 Task: Find connections with filter location Perdões with filter topic #happywith filter profile language Potuguese with filter current company Air India Express with filter school Jeppiaar Engineering College with filter industry Fossil Fuel Electric Power Generation with filter service category Portrait Photography with filter keywords title Dispatcher for Trucks or Taxis
Action: Mouse moved to (252, 314)
Screenshot: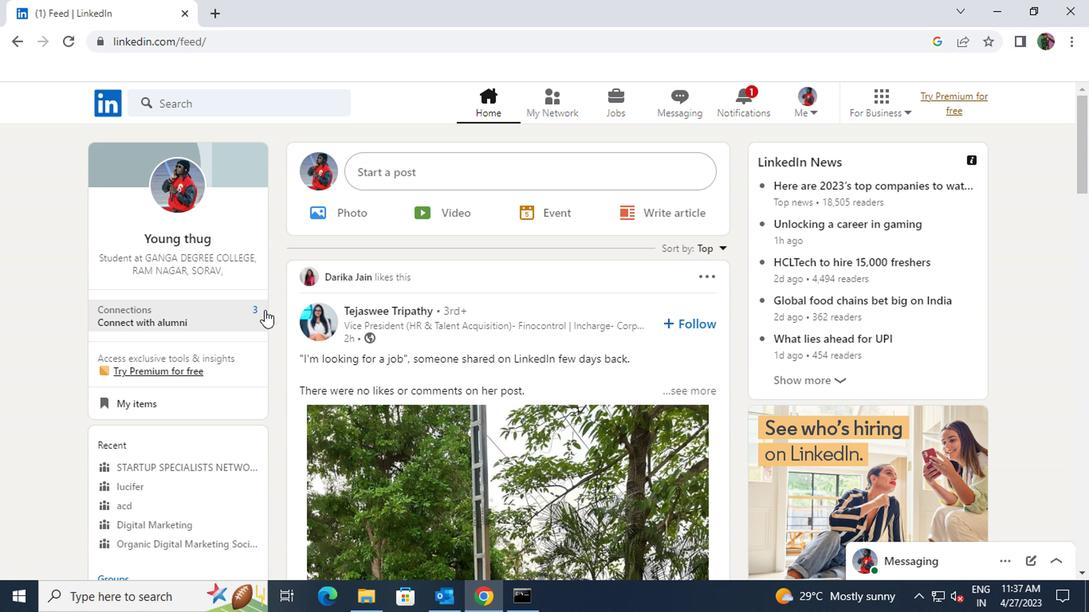 
Action: Mouse pressed left at (252, 314)
Screenshot: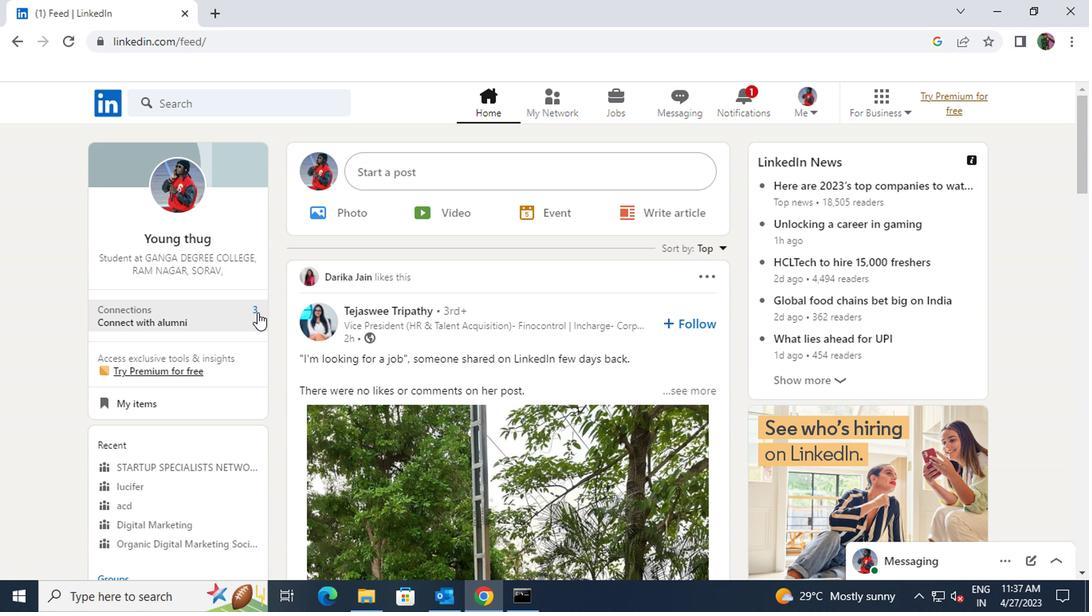 
Action: Mouse moved to (253, 182)
Screenshot: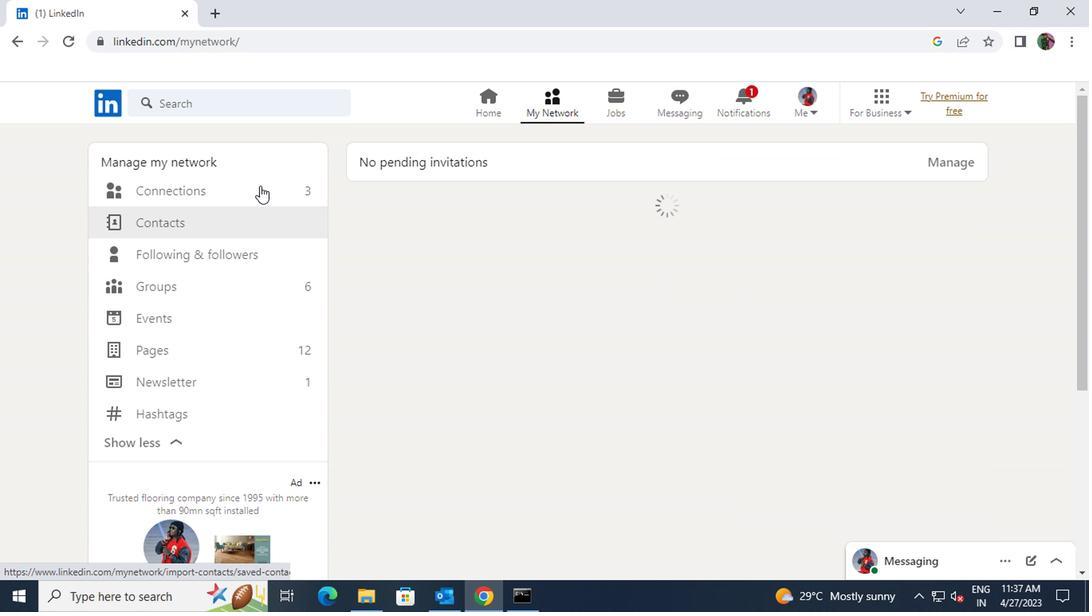 
Action: Mouse pressed left at (253, 182)
Screenshot: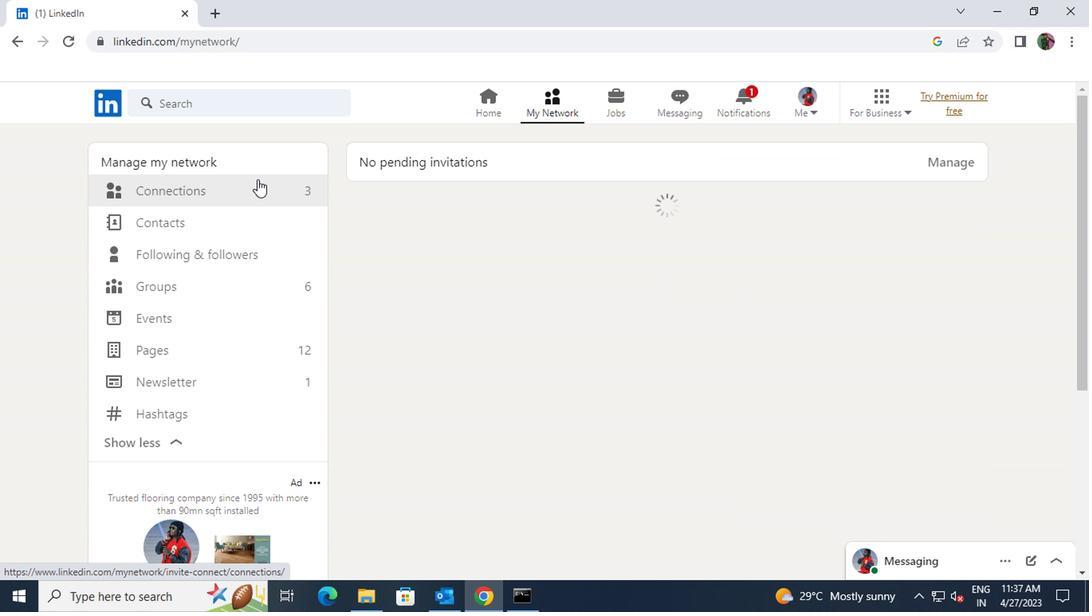 
Action: Mouse moved to (253, 186)
Screenshot: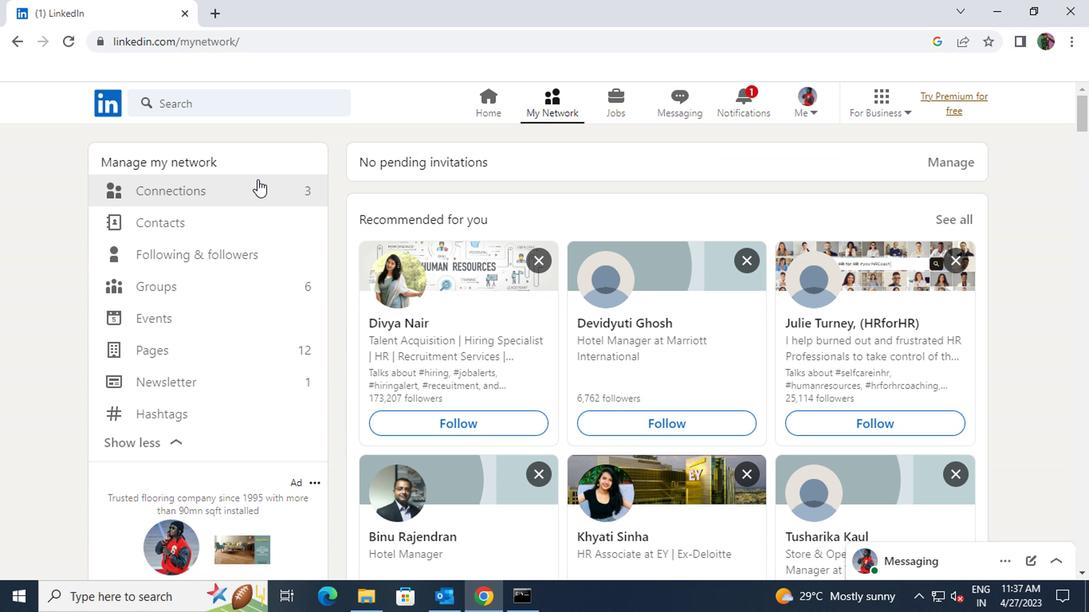 
Action: Mouse pressed left at (253, 186)
Screenshot: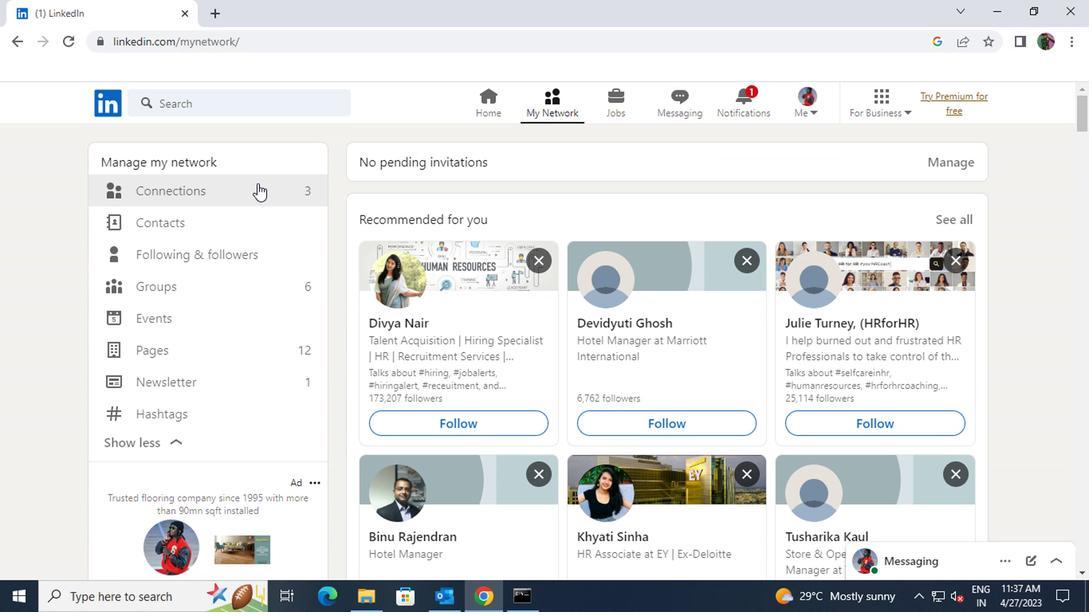 
Action: Mouse moved to (657, 196)
Screenshot: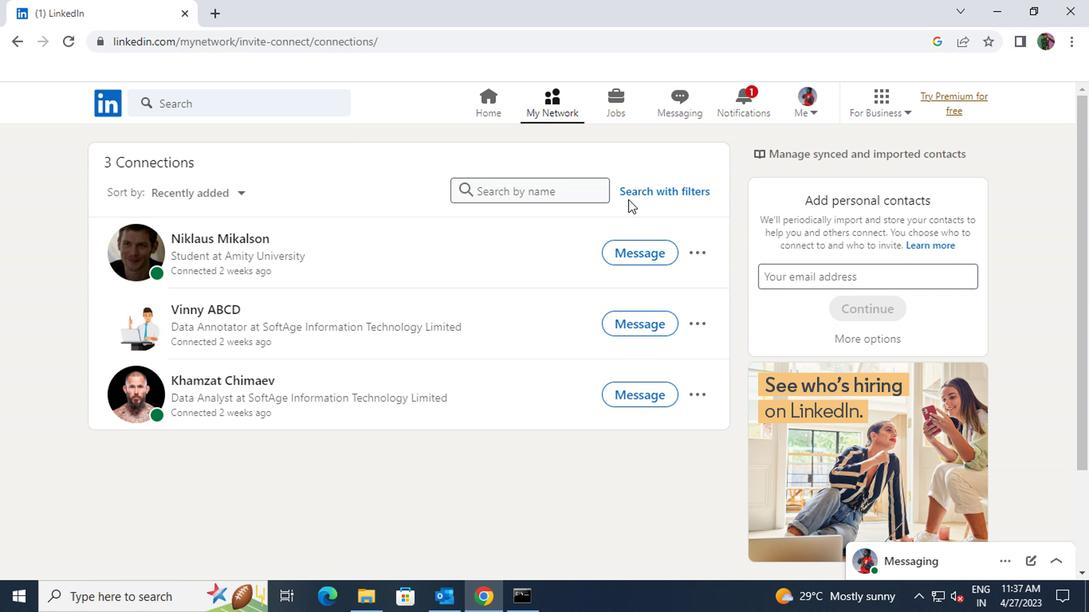 
Action: Mouse pressed left at (657, 196)
Screenshot: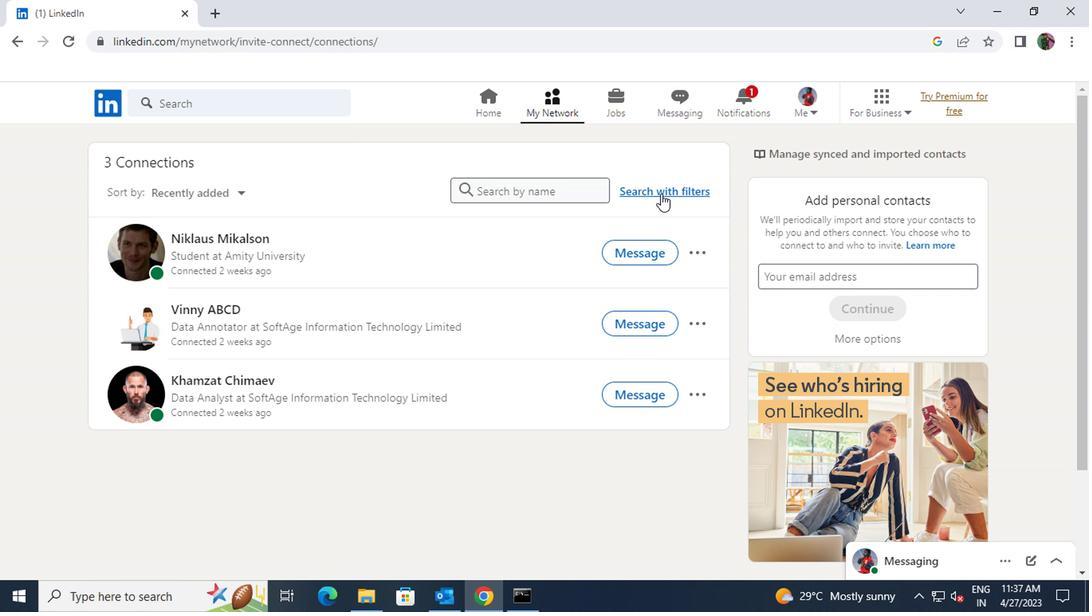 
Action: Mouse moved to (587, 148)
Screenshot: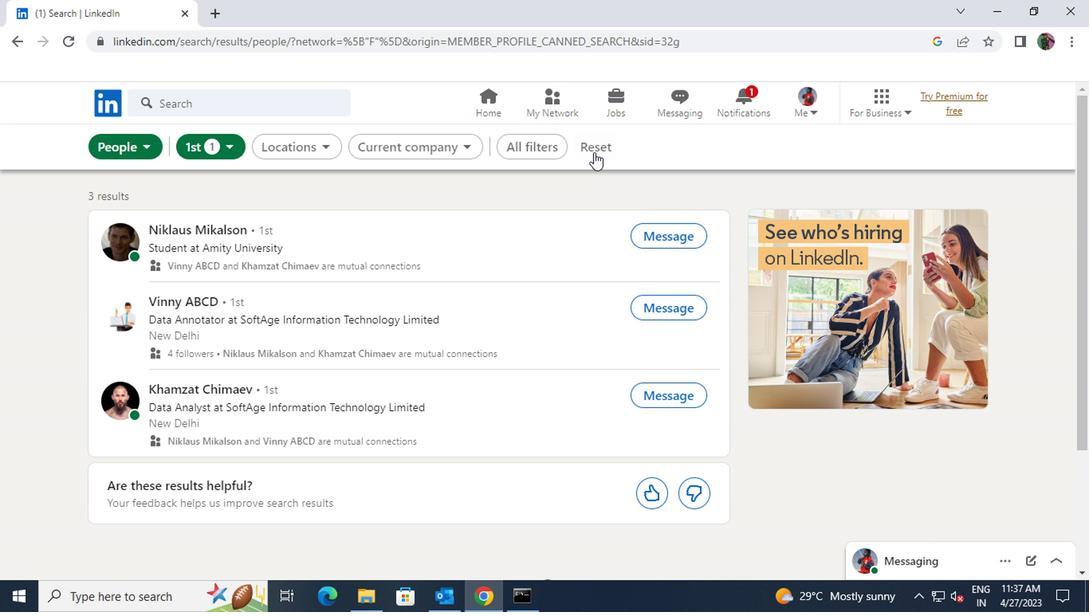 
Action: Mouse pressed left at (587, 148)
Screenshot: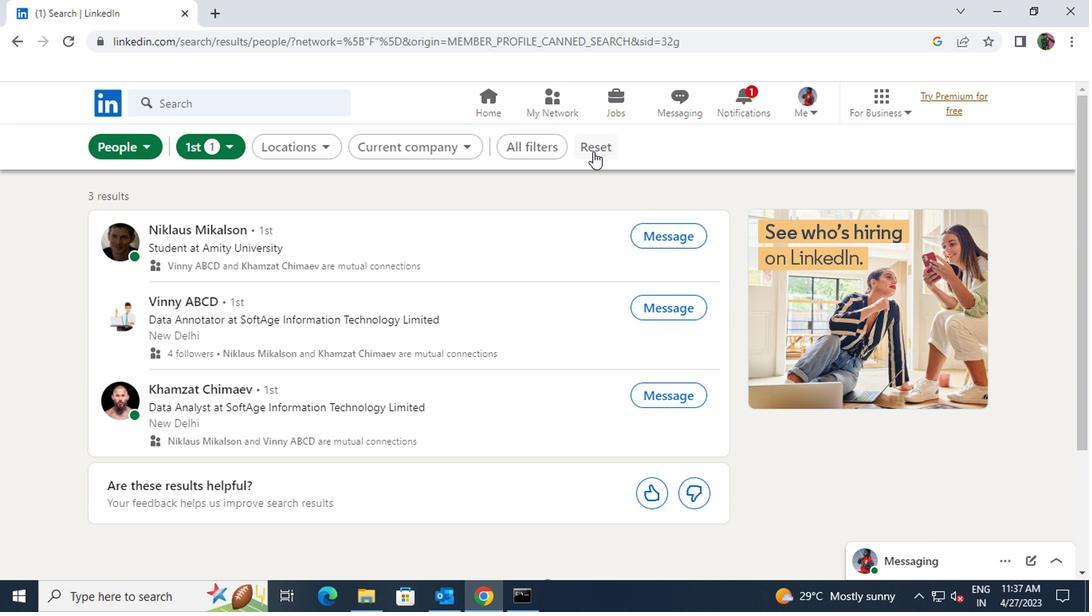 
Action: Mouse moved to (559, 144)
Screenshot: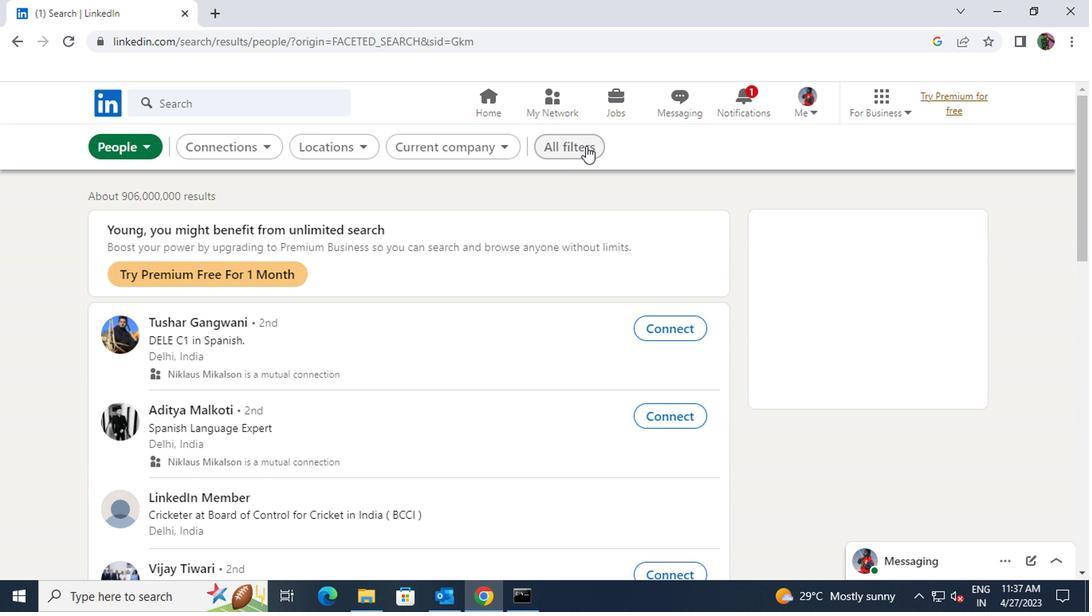 
Action: Mouse pressed left at (559, 144)
Screenshot: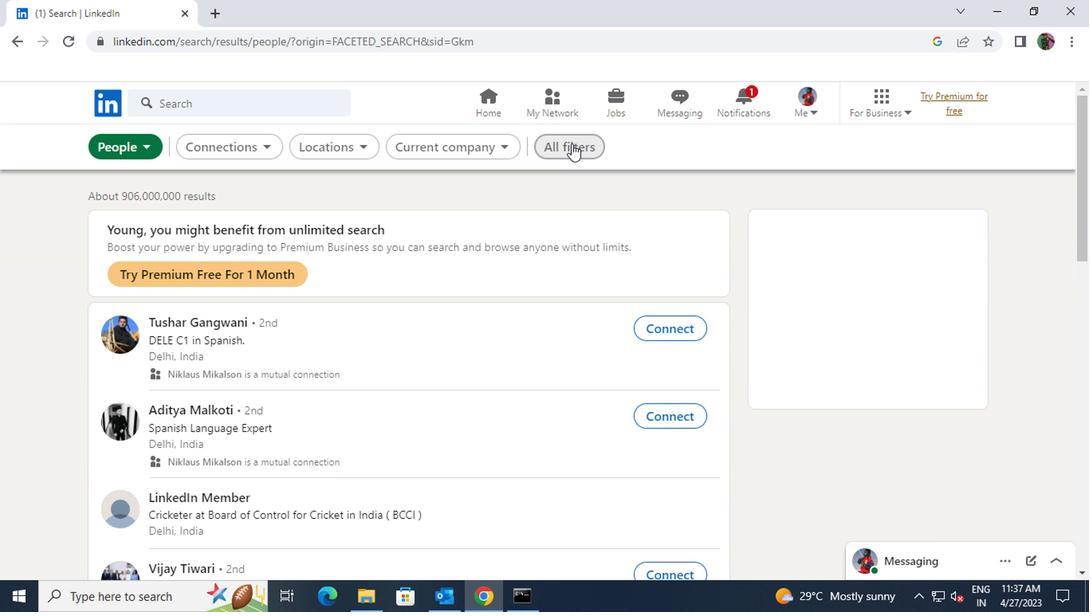 
Action: Mouse moved to (790, 305)
Screenshot: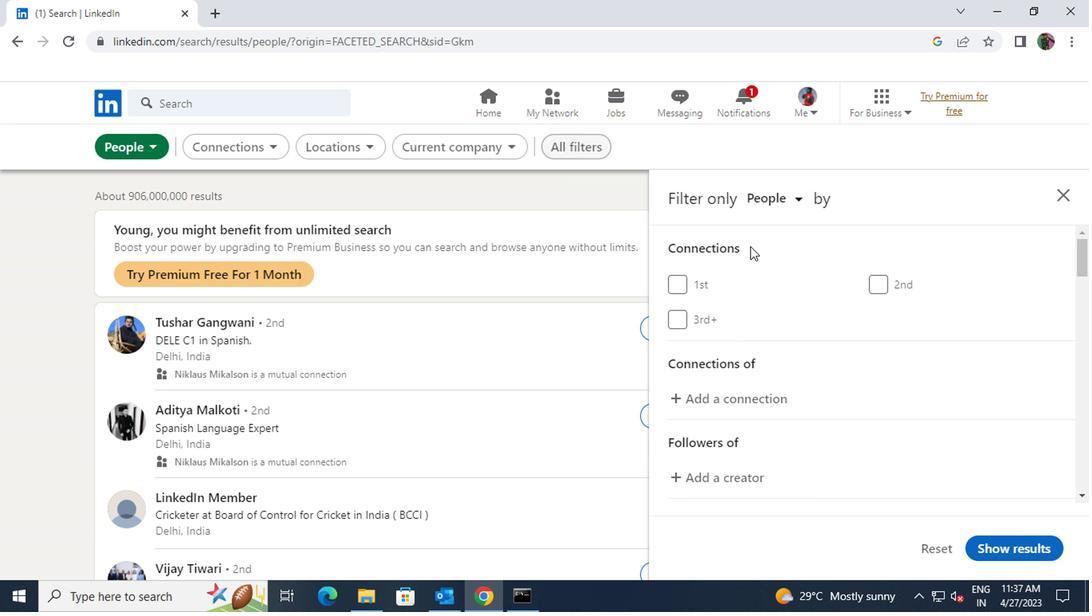 
Action: Mouse scrolled (790, 304) with delta (0, 0)
Screenshot: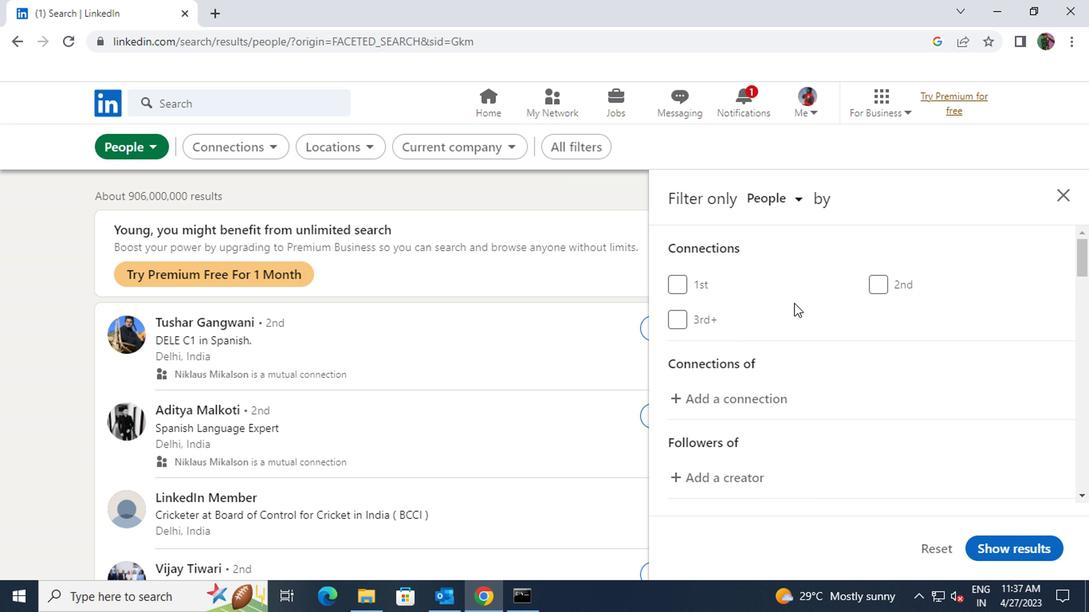 
Action: Mouse scrolled (790, 304) with delta (0, 0)
Screenshot: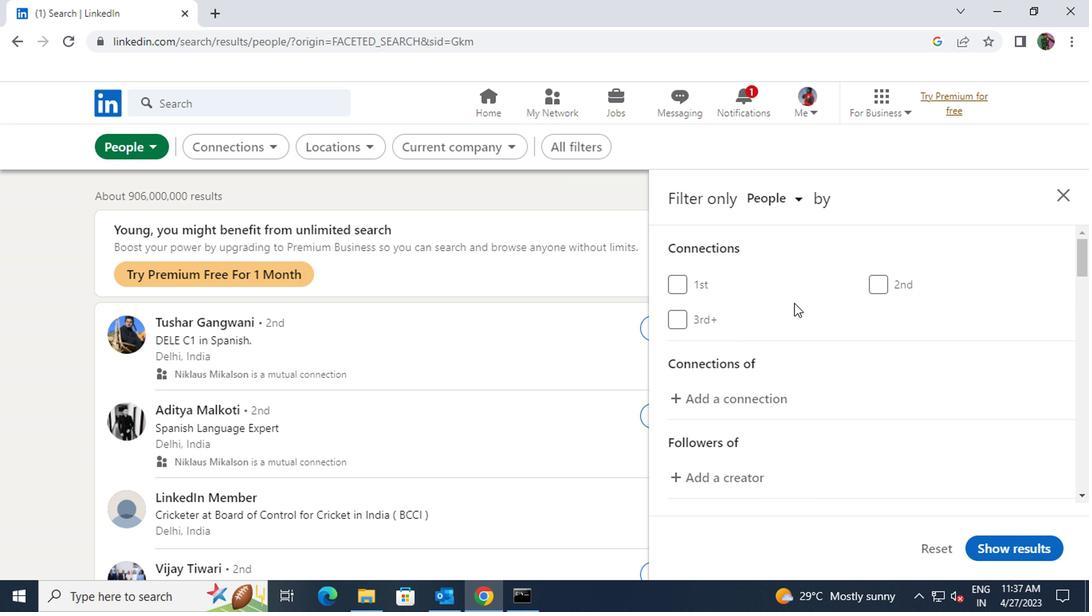 
Action: Mouse moved to (790, 305)
Screenshot: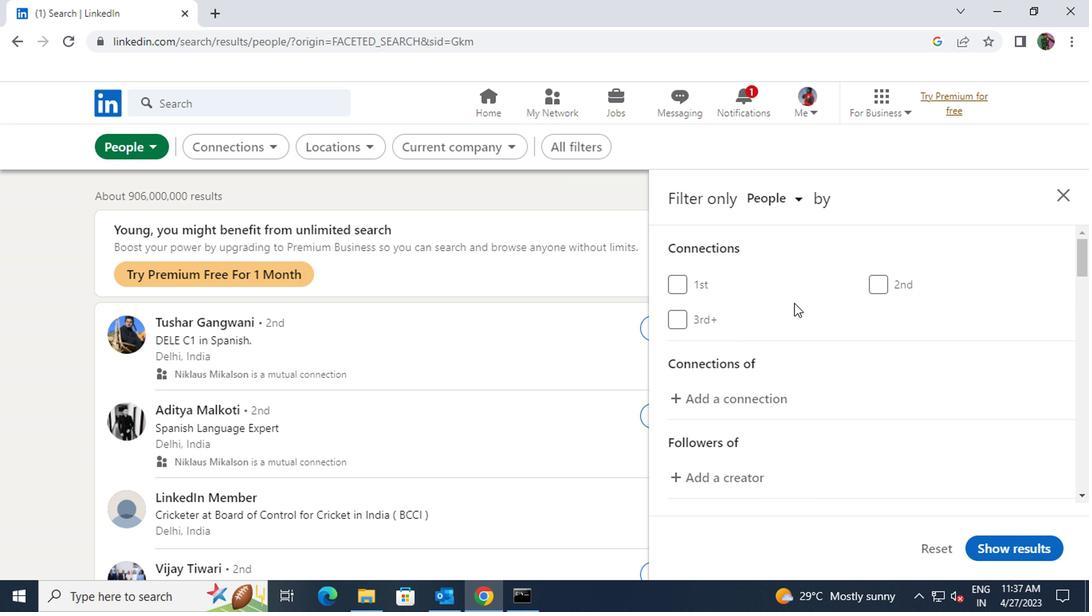 
Action: Mouse scrolled (790, 305) with delta (0, 0)
Screenshot: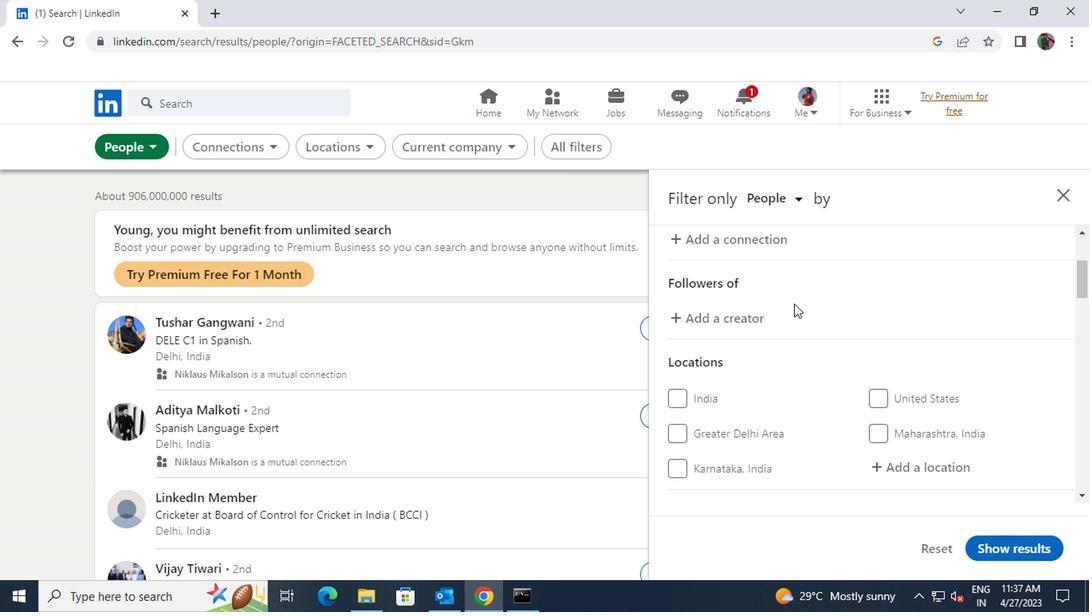 
Action: Mouse scrolled (790, 305) with delta (0, 0)
Screenshot: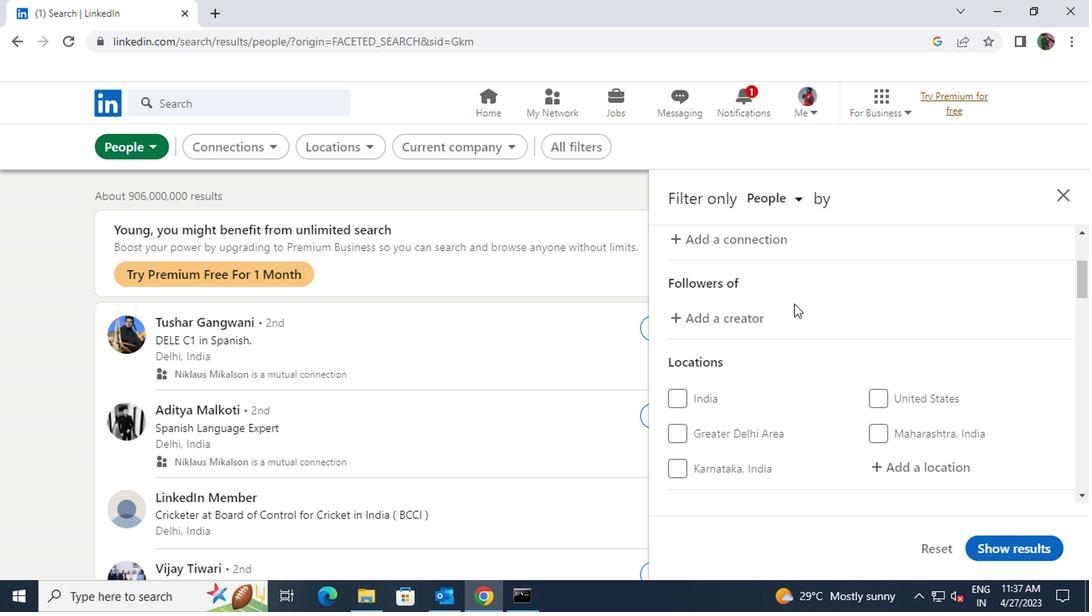 
Action: Mouse moved to (889, 301)
Screenshot: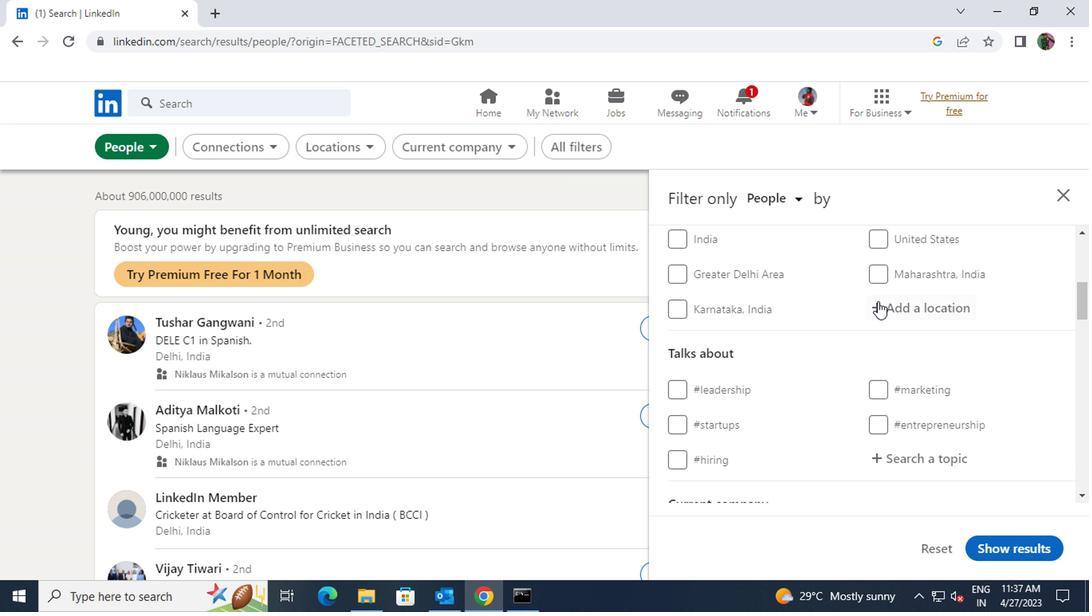 
Action: Mouse pressed left at (889, 301)
Screenshot: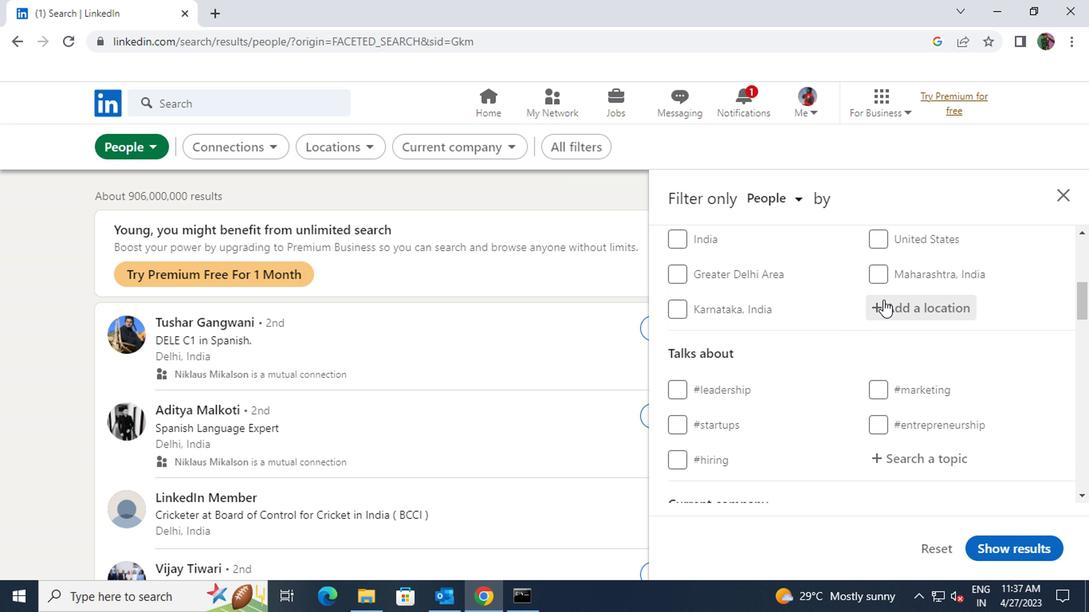 
Action: Key pressed <Key.shift>PERDOES
Screenshot: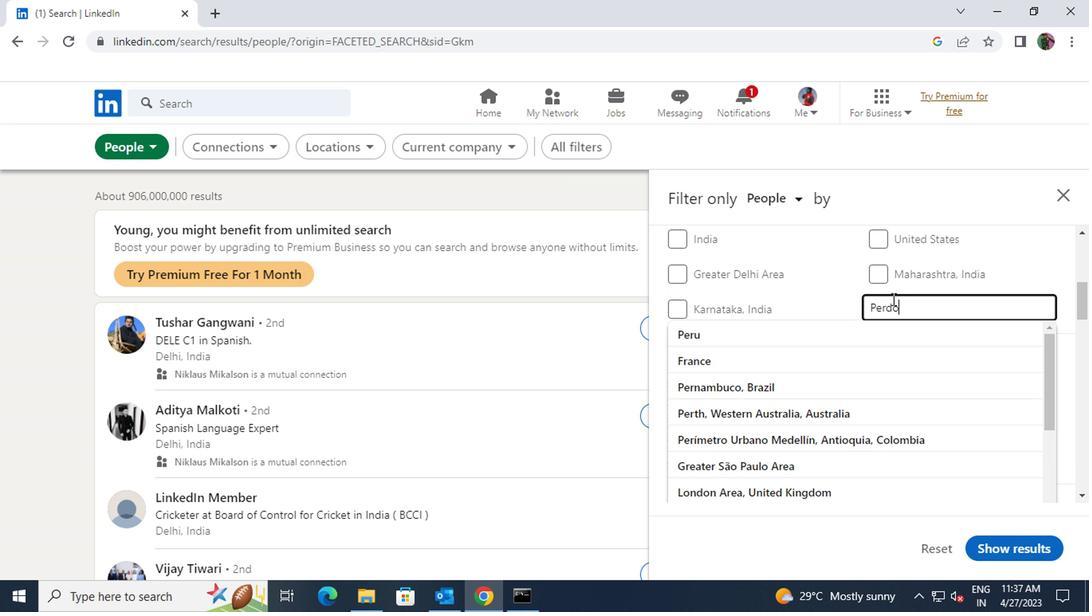 
Action: Mouse moved to (874, 333)
Screenshot: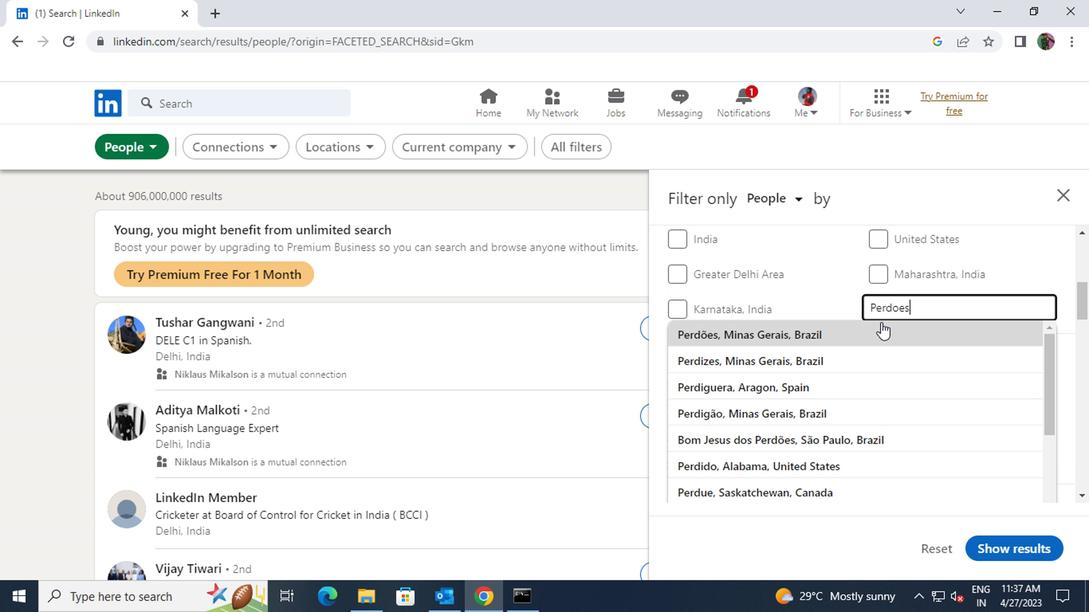 
Action: Mouse pressed left at (874, 333)
Screenshot: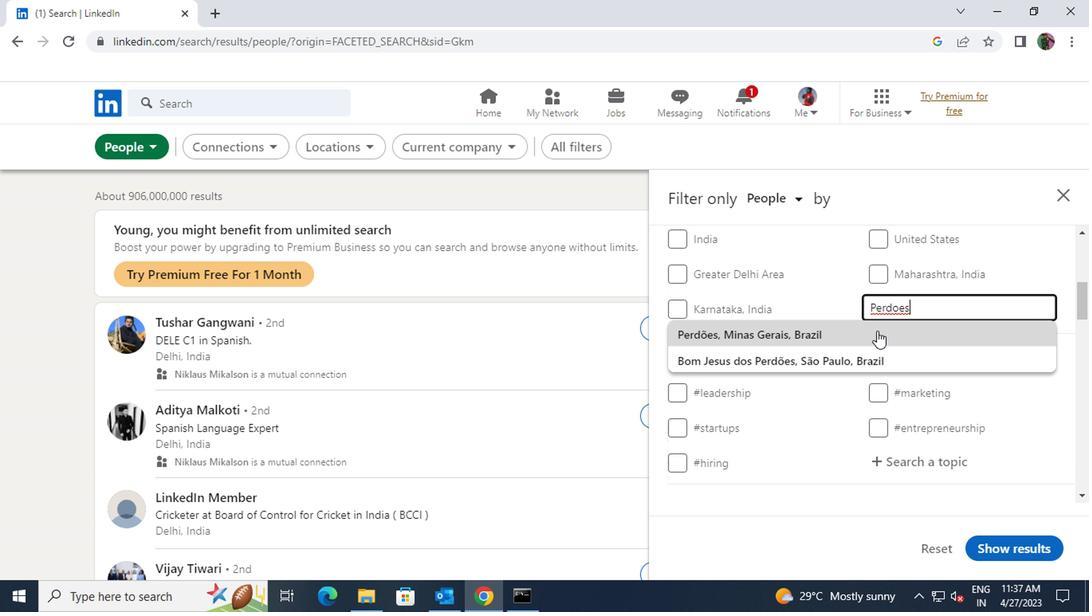 
Action: Mouse scrolled (874, 332) with delta (0, 0)
Screenshot: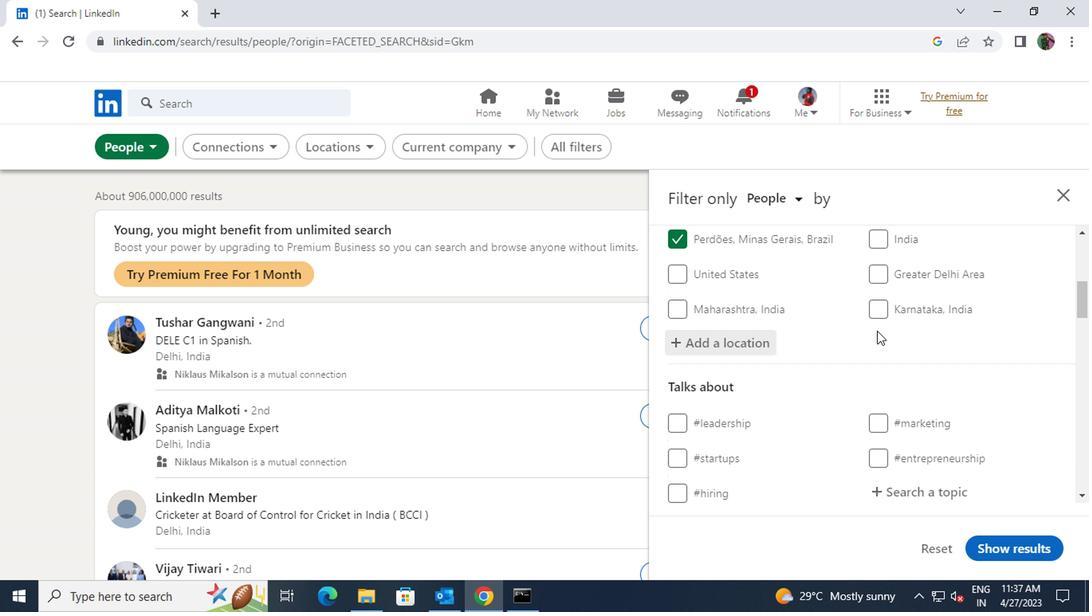 
Action: Mouse scrolled (874, 332) with delta (0, 0)
Screenshot: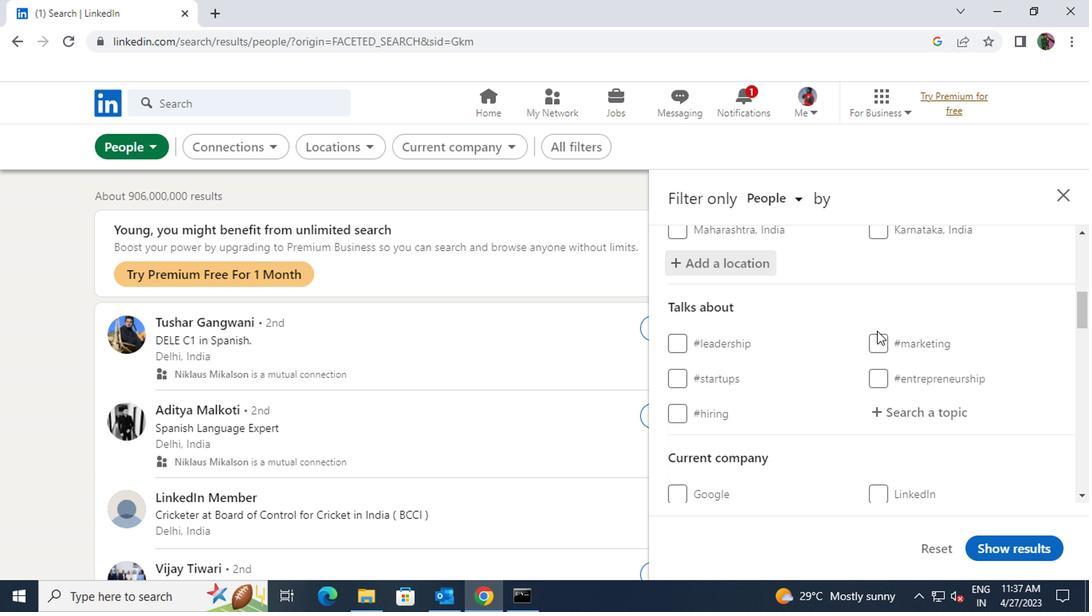 
Action: Mouse pressed left at (874, 333)
Screenshot: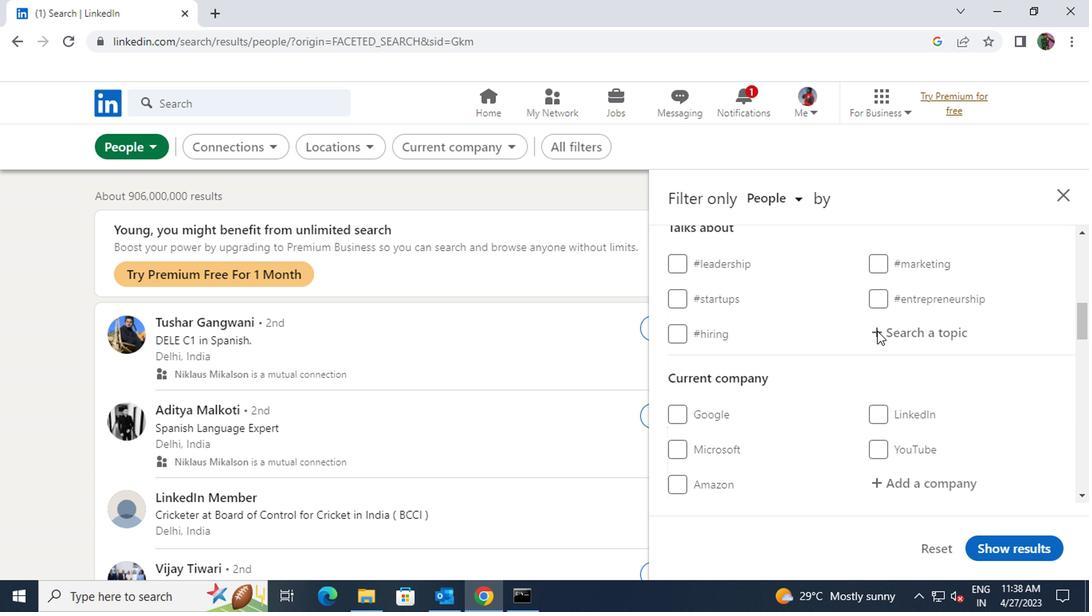 
Action: Key pressed <Key.shift>#<Key.shift><Key.shift><Key.shift><Key.shift><Key.shift><Key.shift>HAPPYWITH
Screenshot: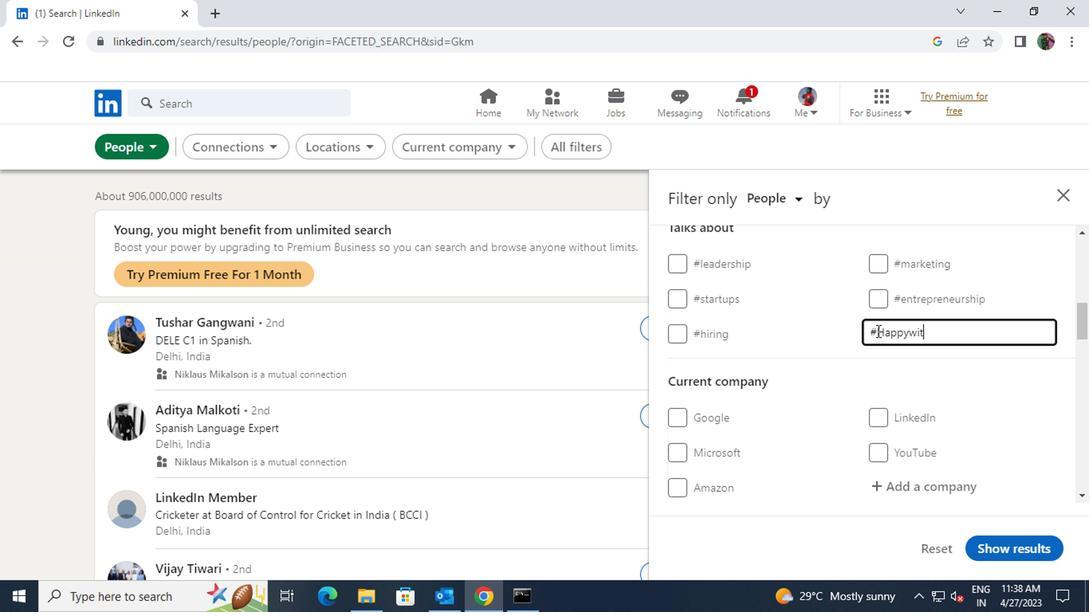 
Action: Mouse scrolled (874, 332) with delta (0, 0)
Screenshot: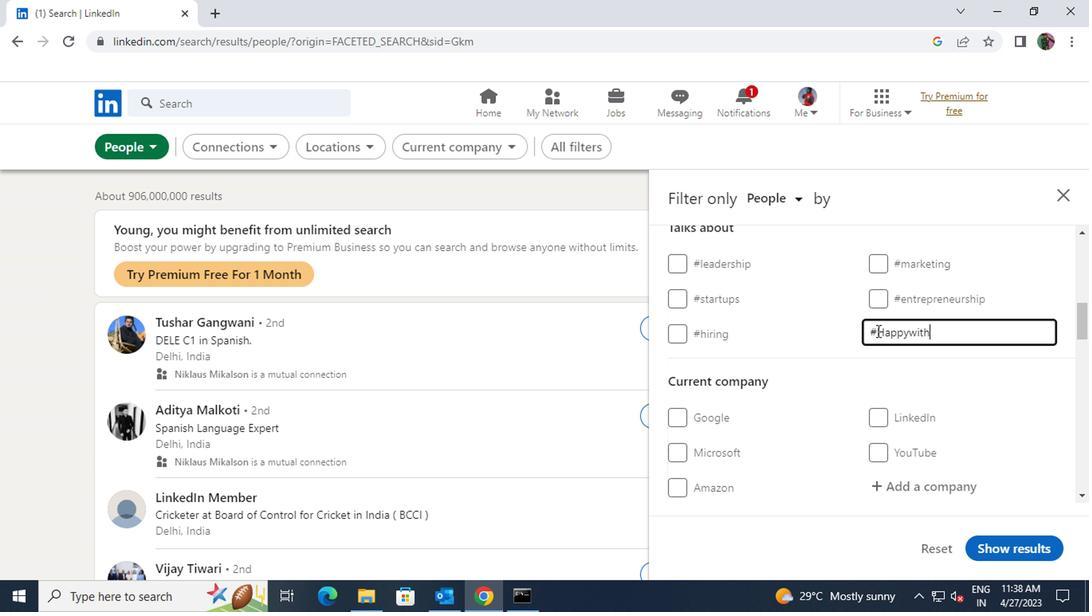 
Action: Mouse scrolled (874, 332) with delta (0, 0)
Screenshot: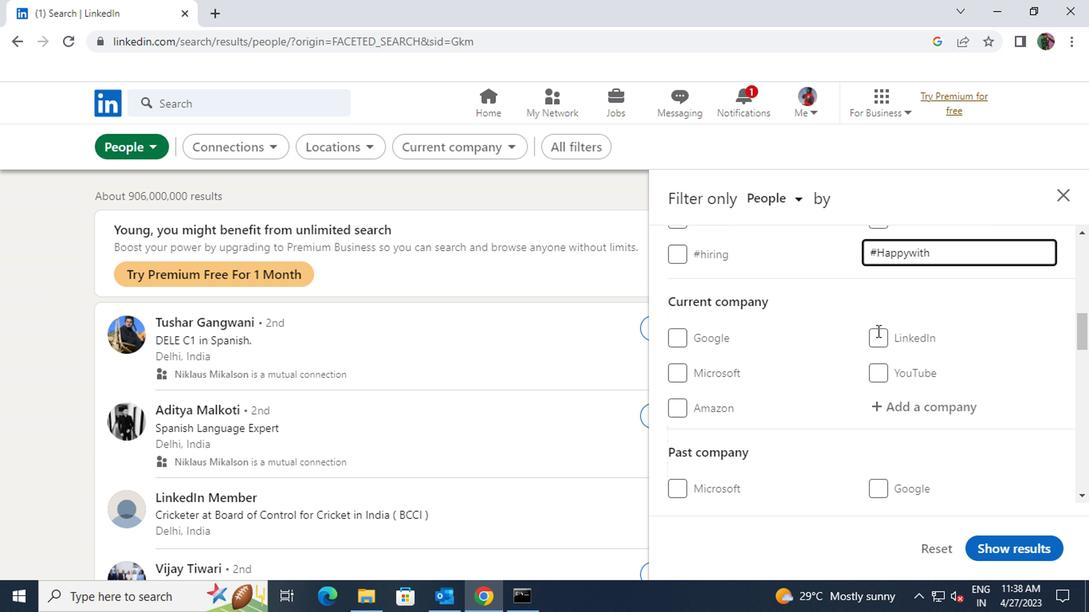 
Action: Mouse pressed left at (874, 333)
Screenshot: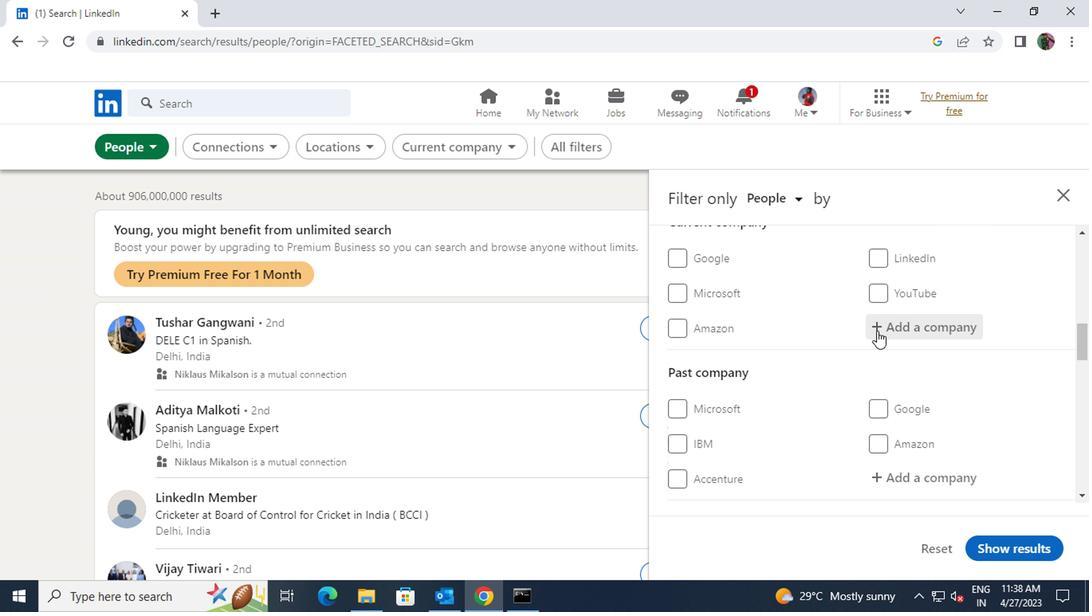 
Action: Key pressed <Key.shift><Key.shift><Key.shift>AIR<Key.space>INDIA
Screenshot: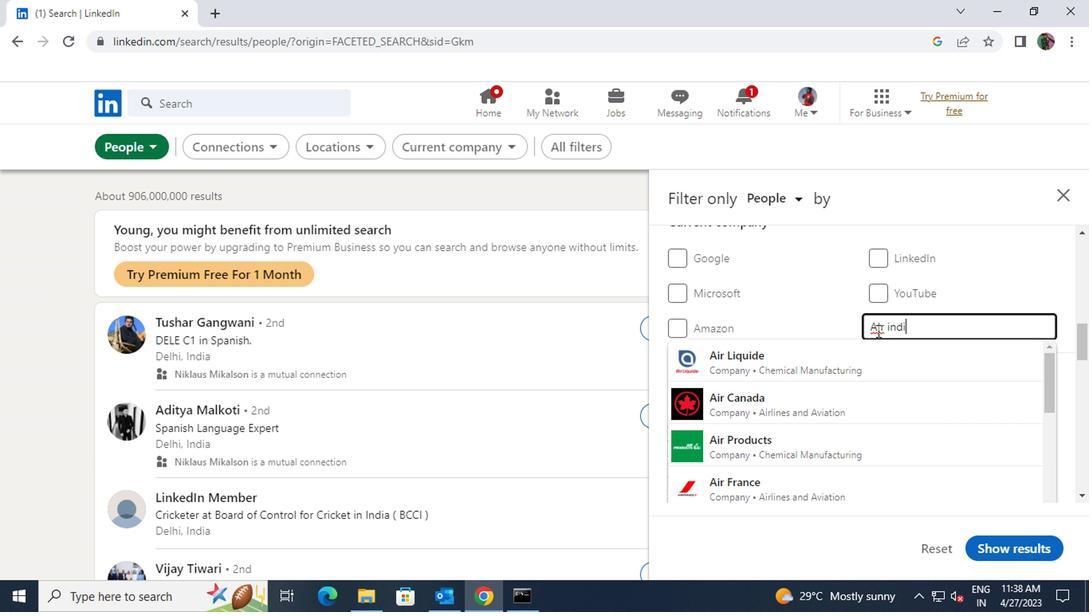 
Action: Mouse moved to (875, 351)
Screenshot: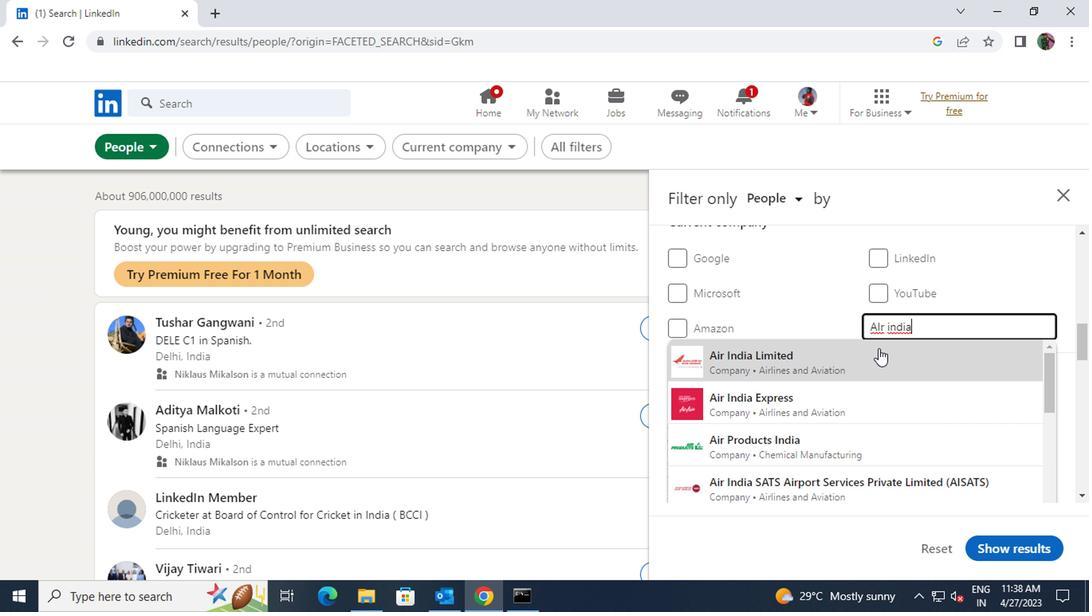 
Action: Key pressed <Key.space>EXPRESS
Screenshot: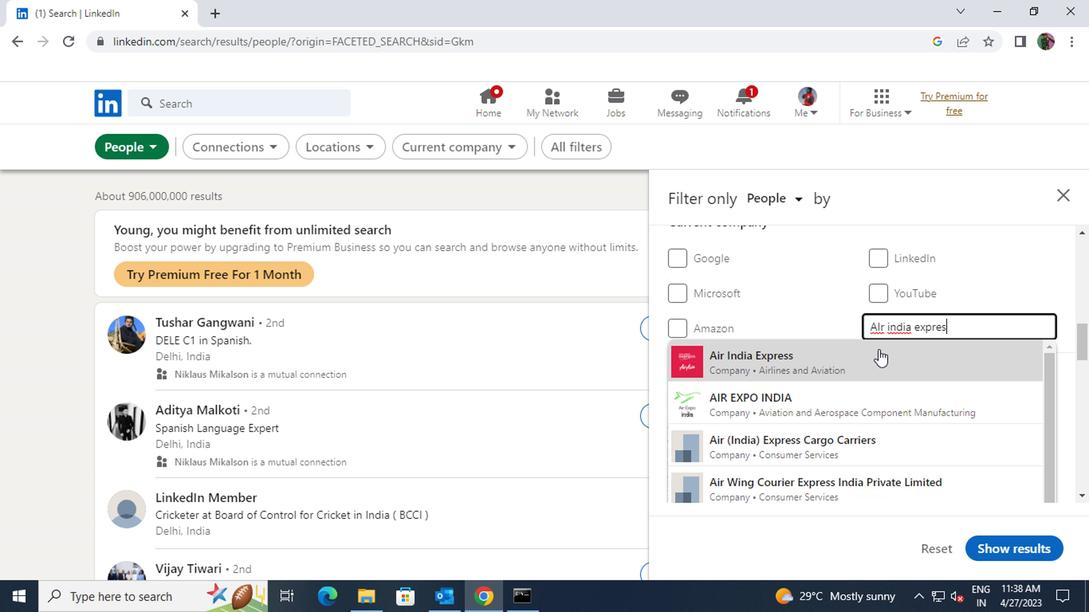 
Action: Mouse pressed left at (875, 351)
Screenshot: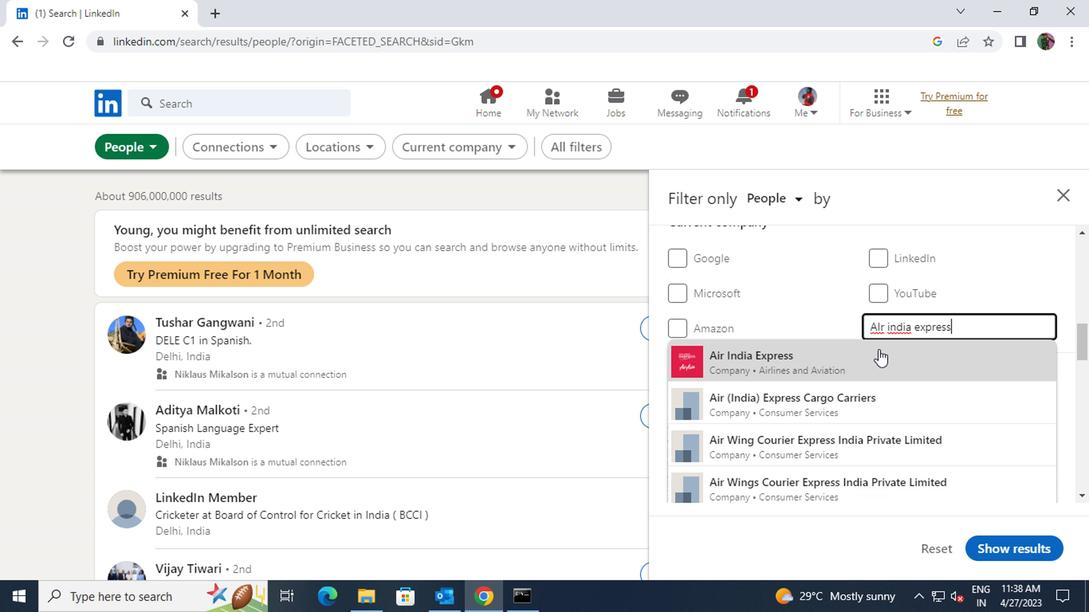 
Action: Mouse scrolled (875, 350) with delta (0, 0)
Screenshot: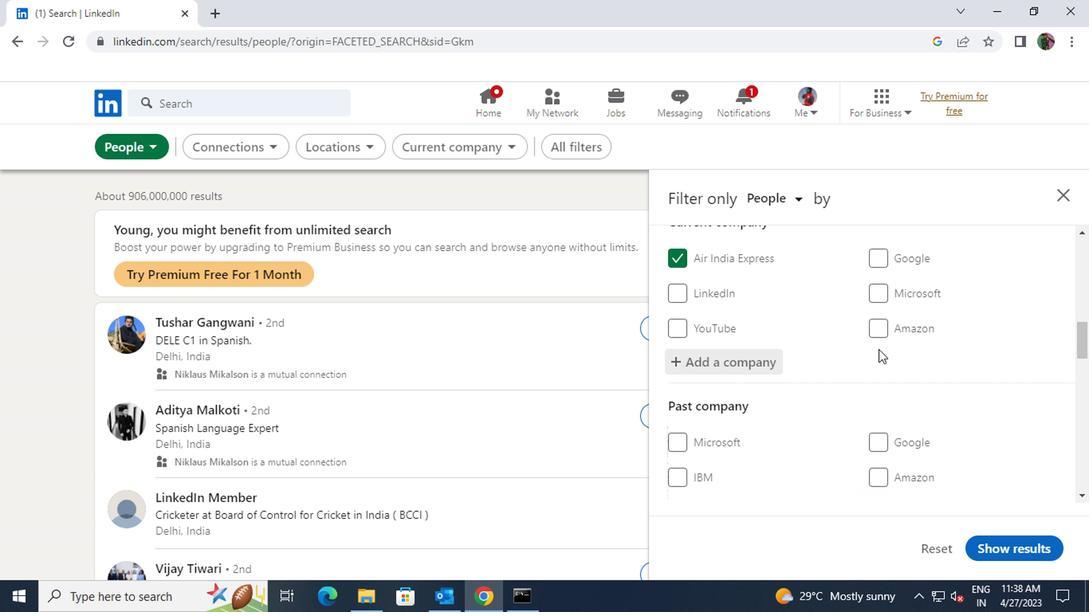 
Action: Mouse scrolled (875, 350) with delta (0, 0)
Screenshot: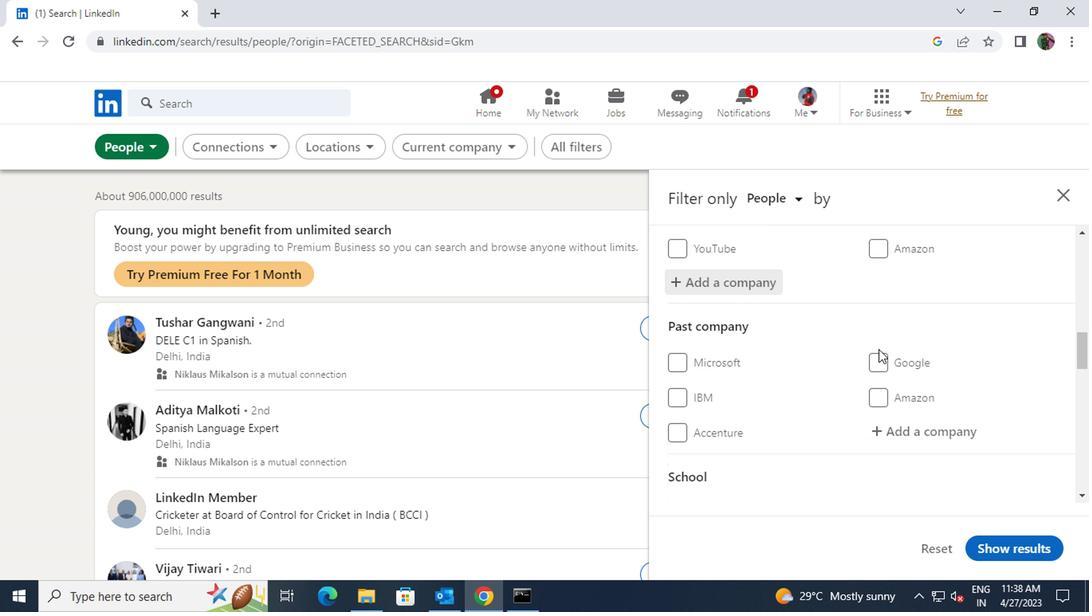 
Action: Mouse scrolled (875, 350) with delta (0, 0)
Screenshot: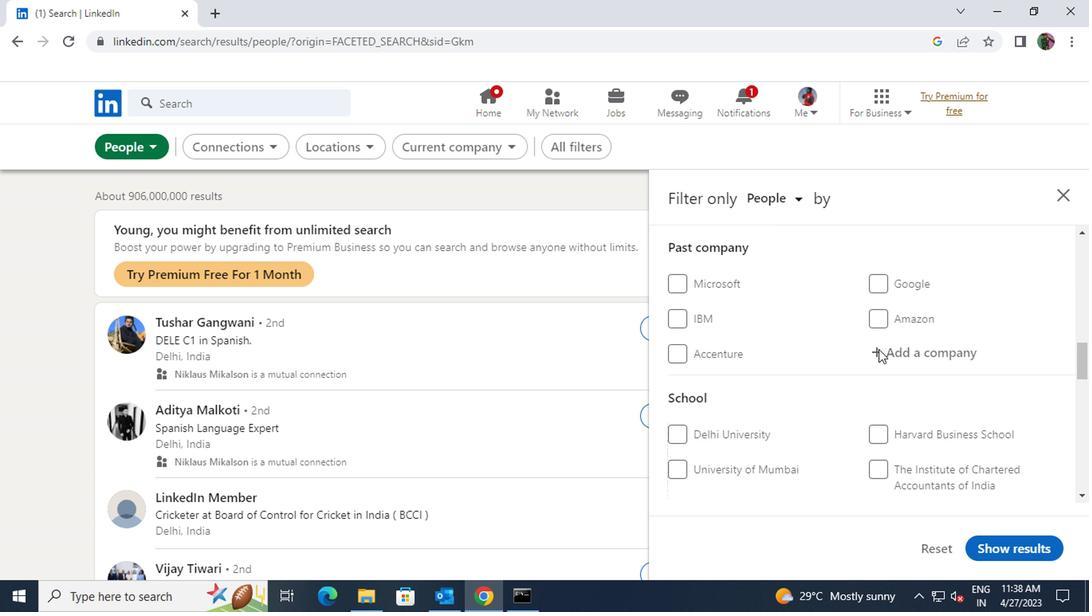 
Action: Mouse scrolled (875, 350) with delta (0, 0)
Screenshot: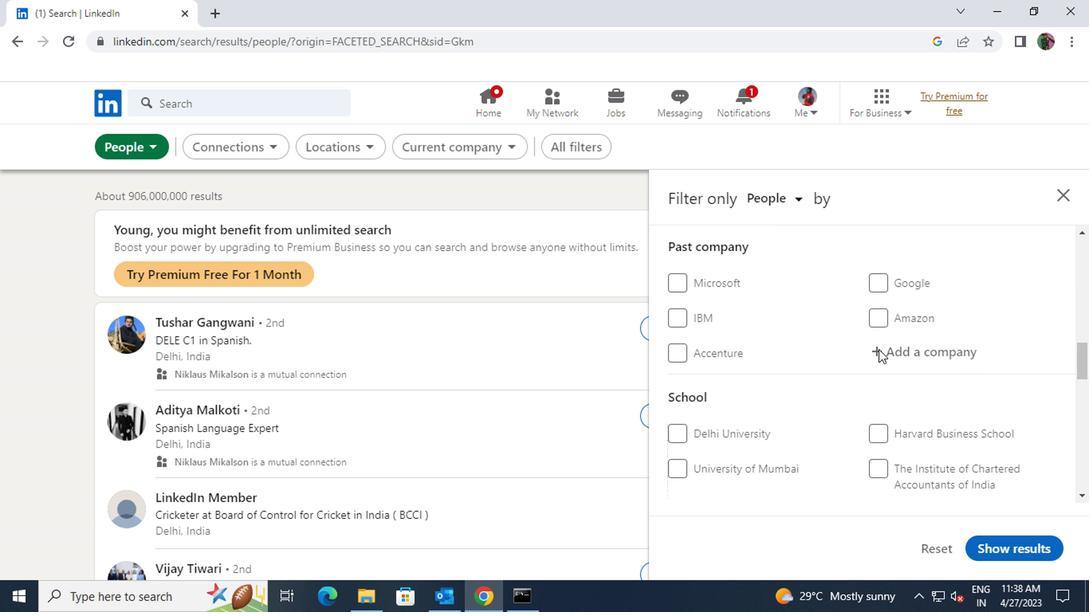 
Action: Mouse moved to (887, 358)
Screenshot: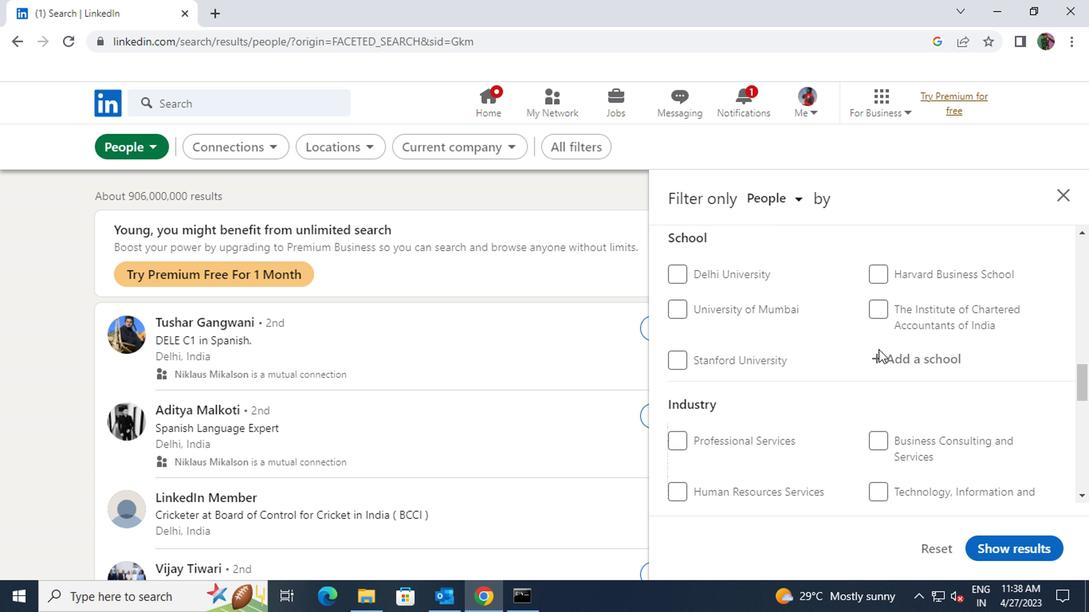 
Action: Mouse pressed left at (887, 358)
Screenshot: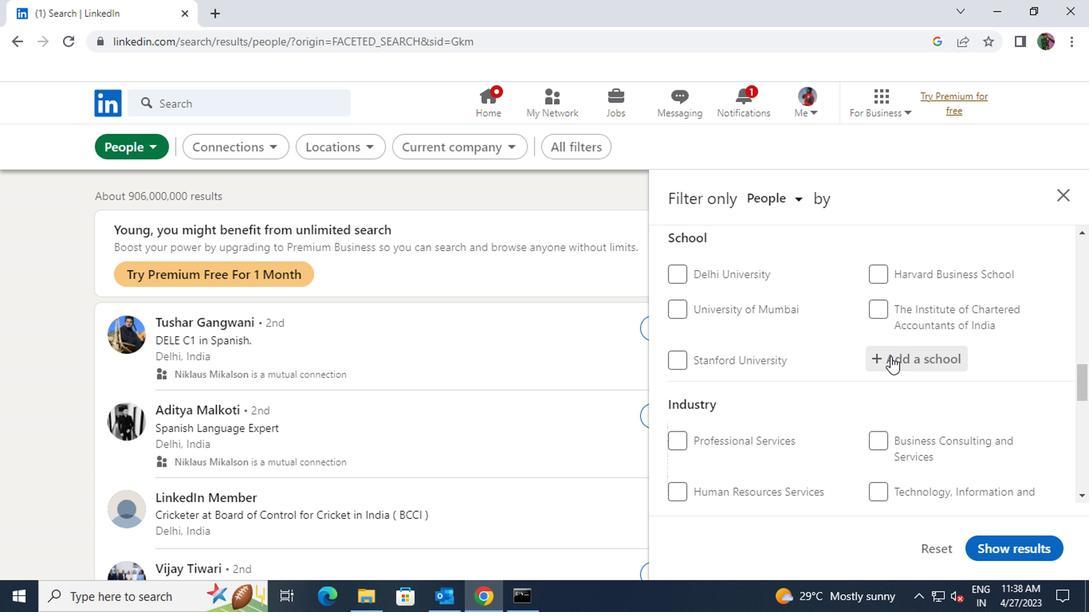 
Action: Key pressed <Key.shift><Key.shift>JEPPIAAR
Screenshot: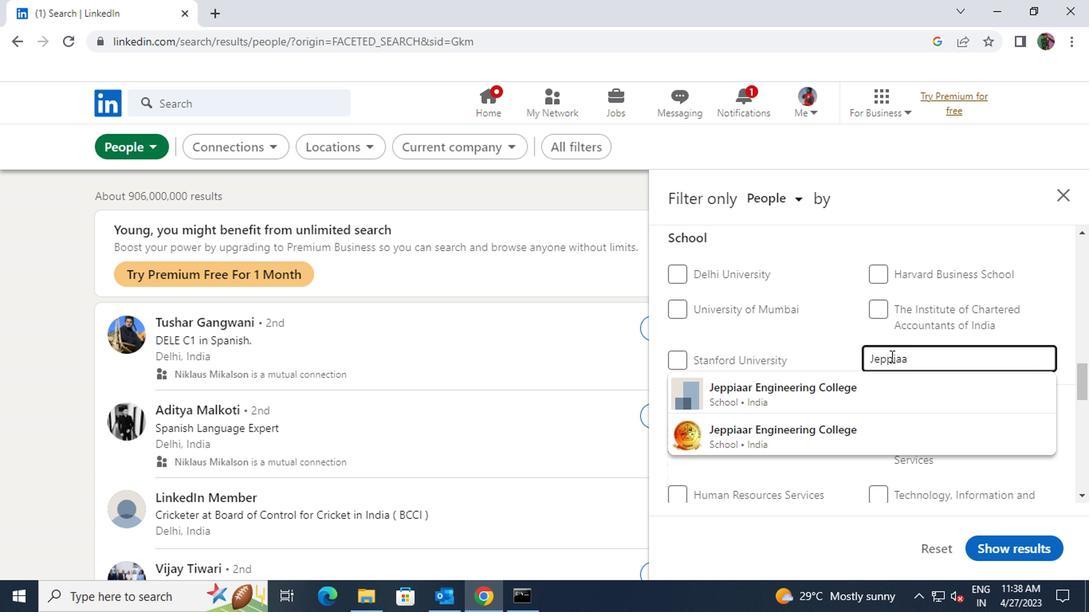 
Action: Mouse moved to (882, 386)
Screenshot: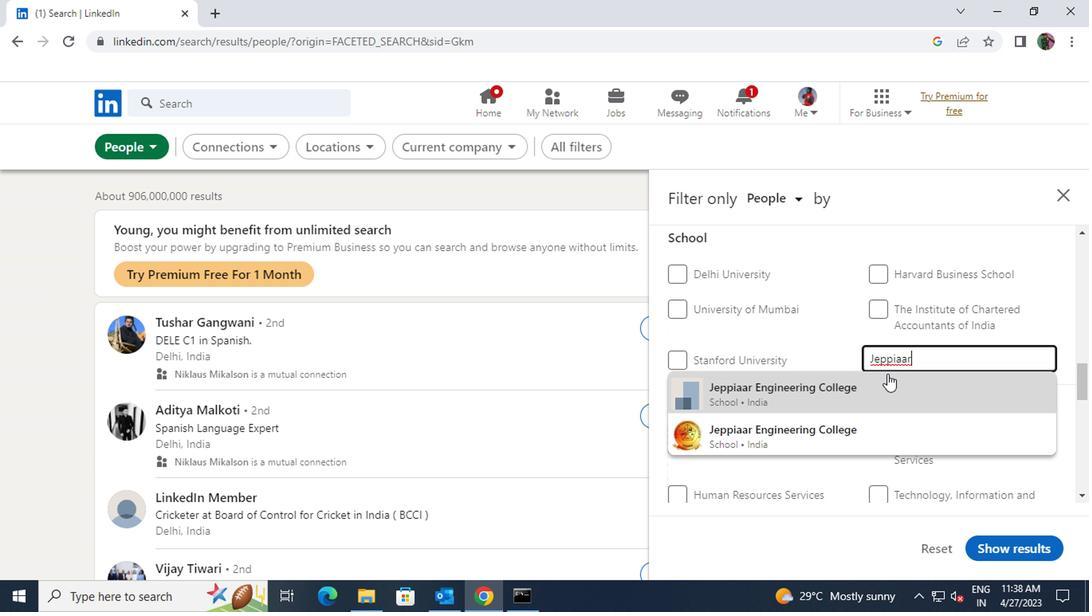 
Action: Mouse pressed left at (882, 386)
Screenshot: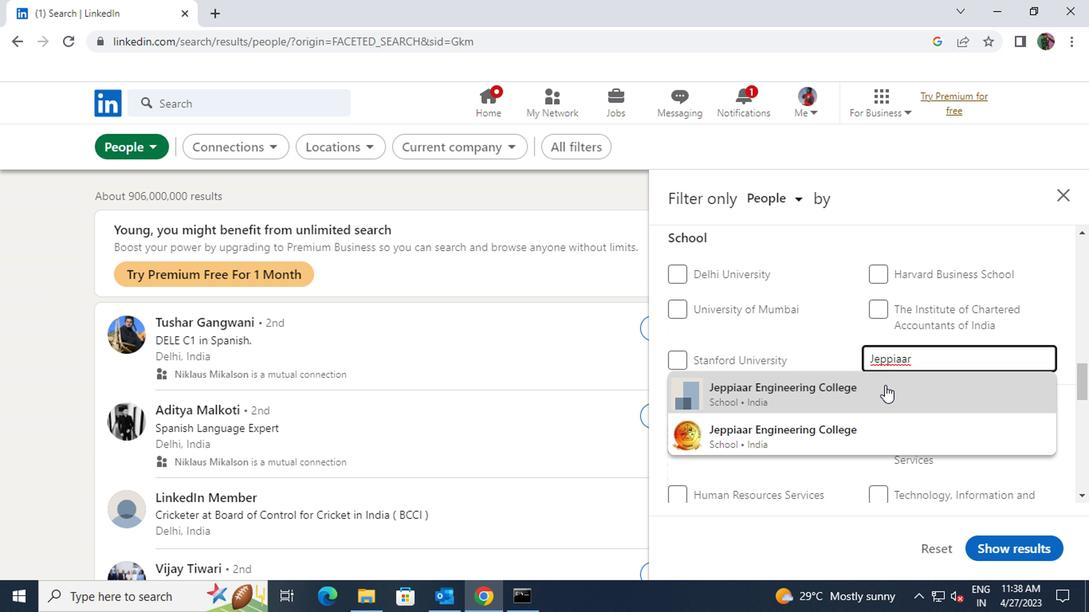 
Action: Mouse scrolled (882, 386) with delta (0, 0)
Screenshot: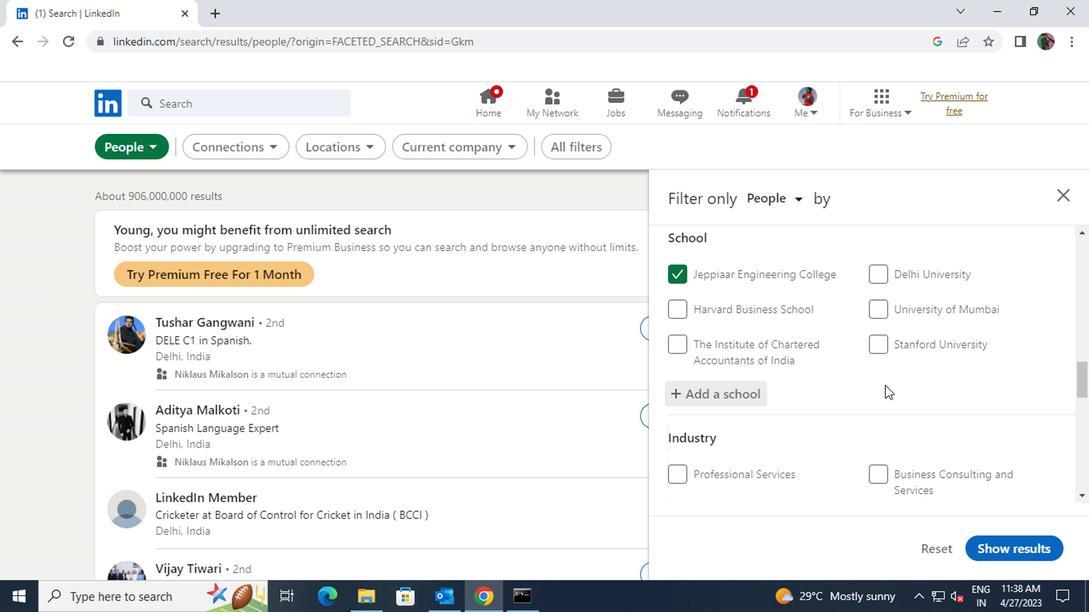 
Action: Mouse scrolled (882, 386) with delta (0, 0)
Screenshot: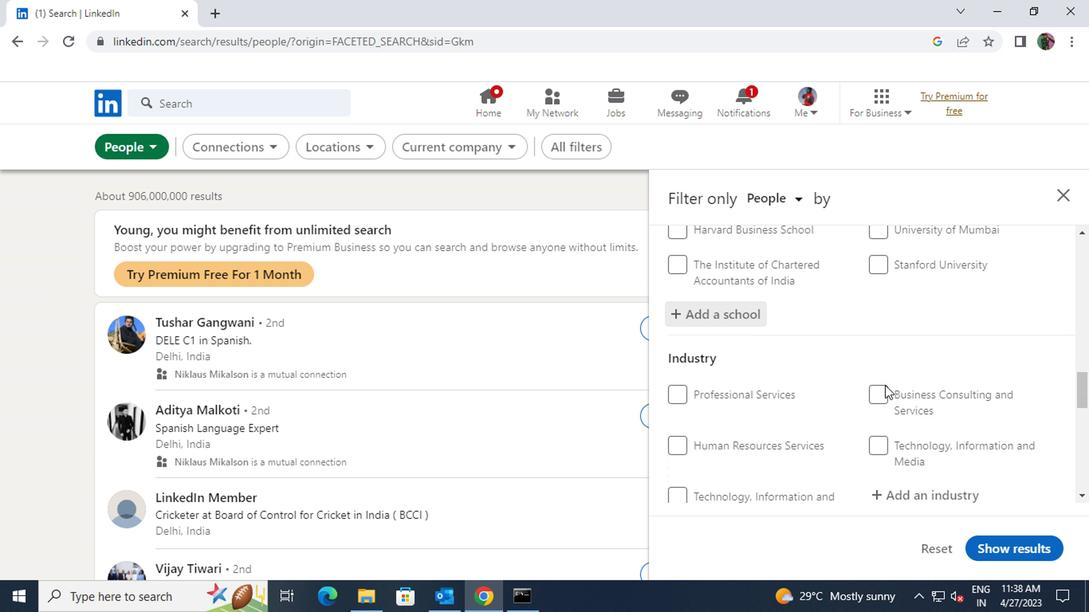 
Action: Mouse moved to (884, 411)
Screenshot: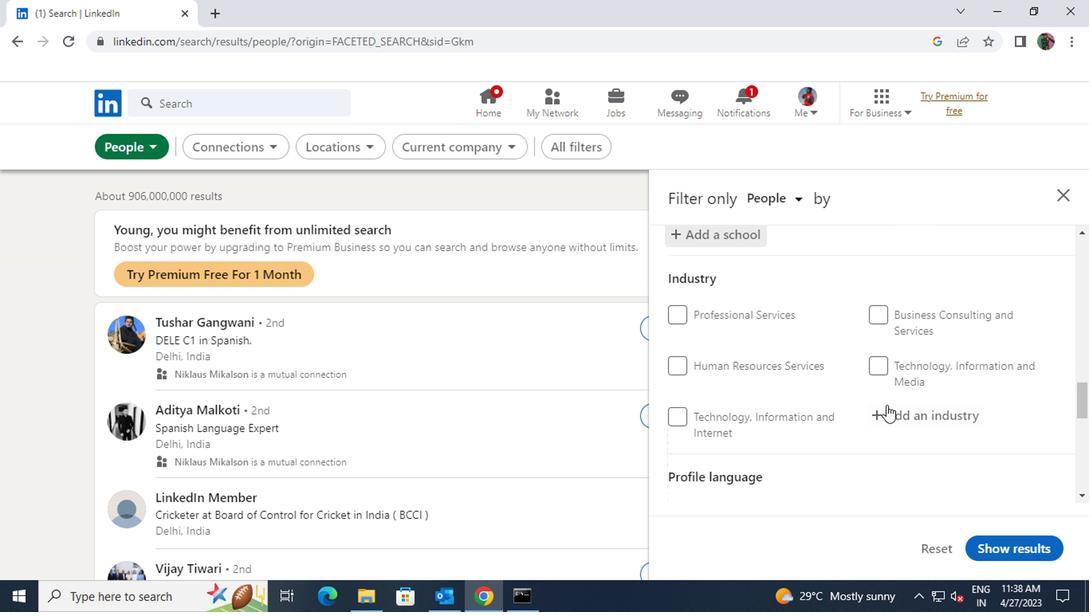 
Action: Mouse pressed left at (884, 411)
Screenshot: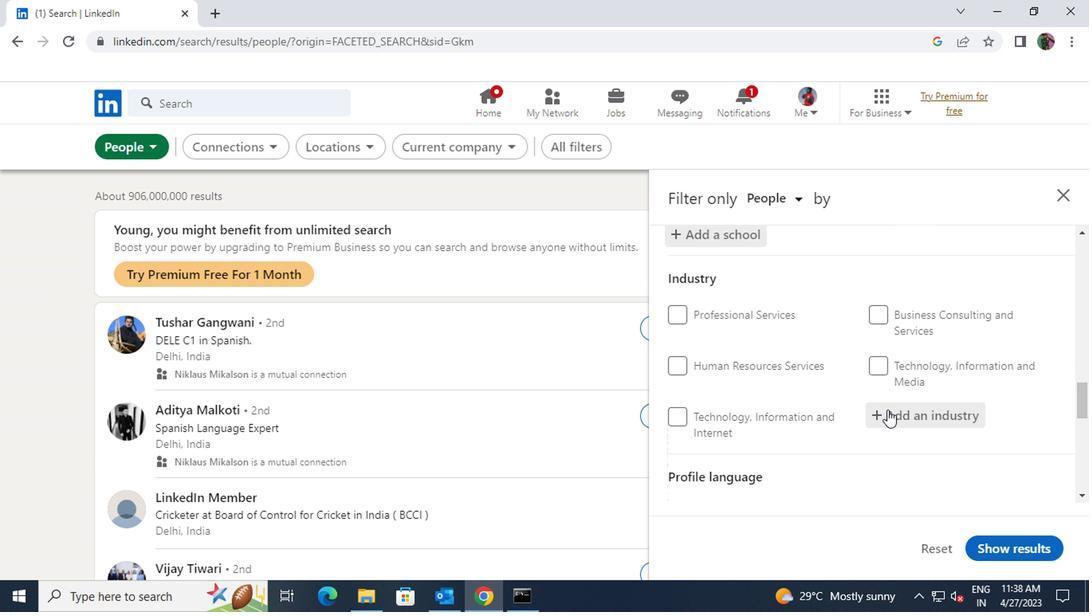 
Action: Key pressed <Key.shift>FOSSIL
Screenshot: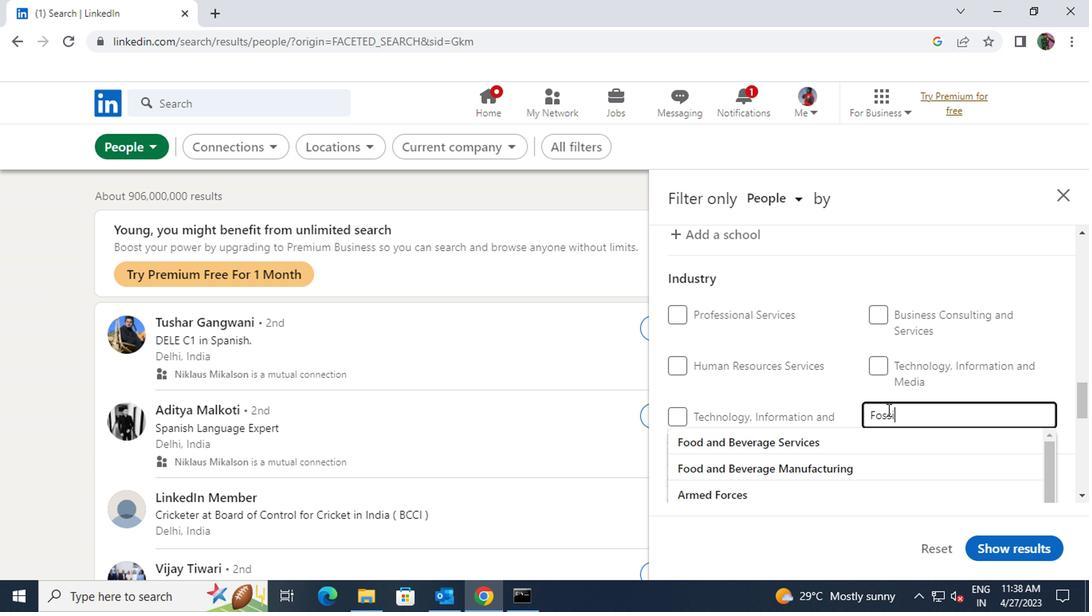 
Action: Mouse moved to (878, 442)
Screenshot: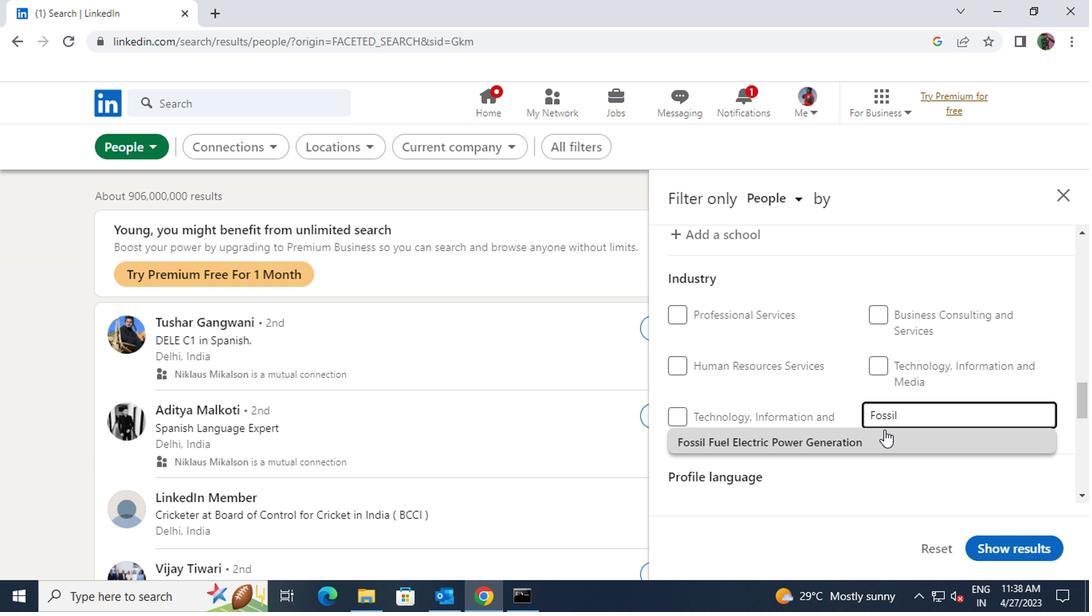 
Action: Mouse pressed left at (878, 442)
Screenshot: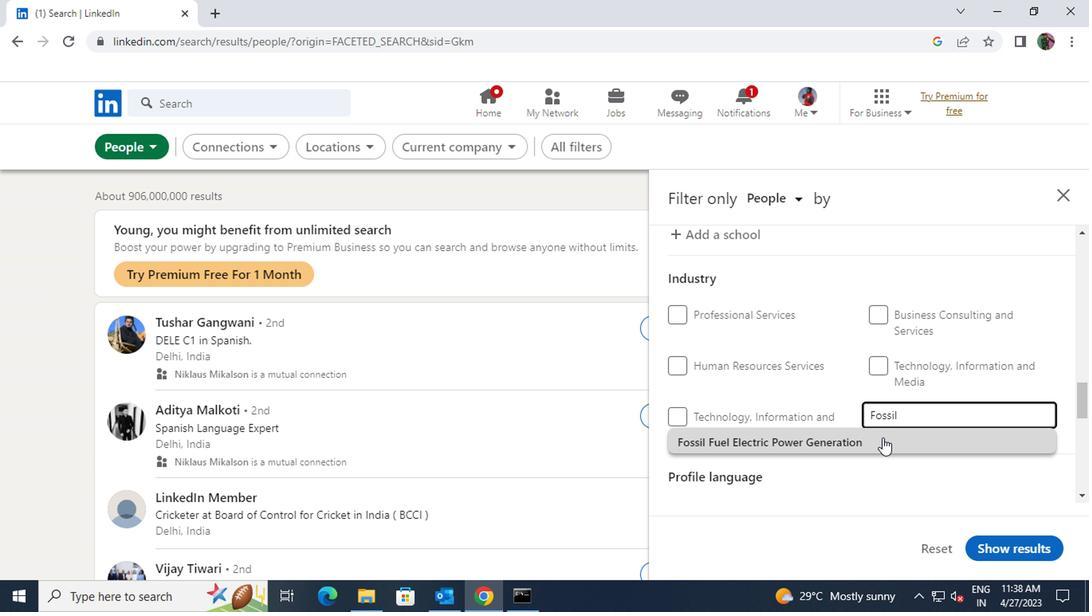 
Action: Mouse scrolled (878, 441) with delta (0, 0)
Screenshot: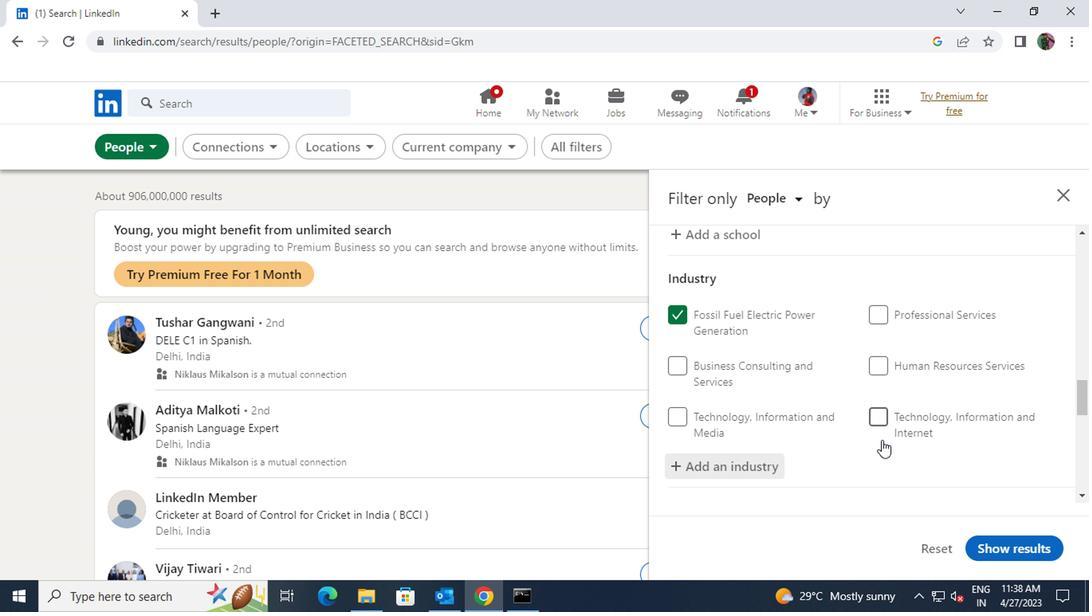 
Action: Mouse scrolled (878, 441) with delta (0, 0)
Screenshot: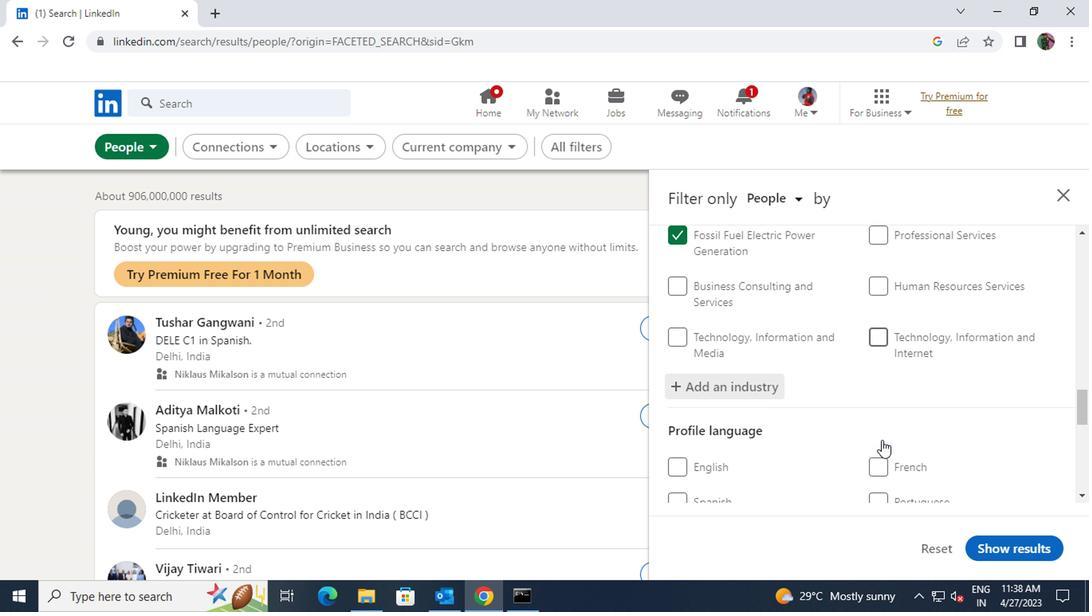 
Action: Mouse moved to (871, 425)
Screenshot: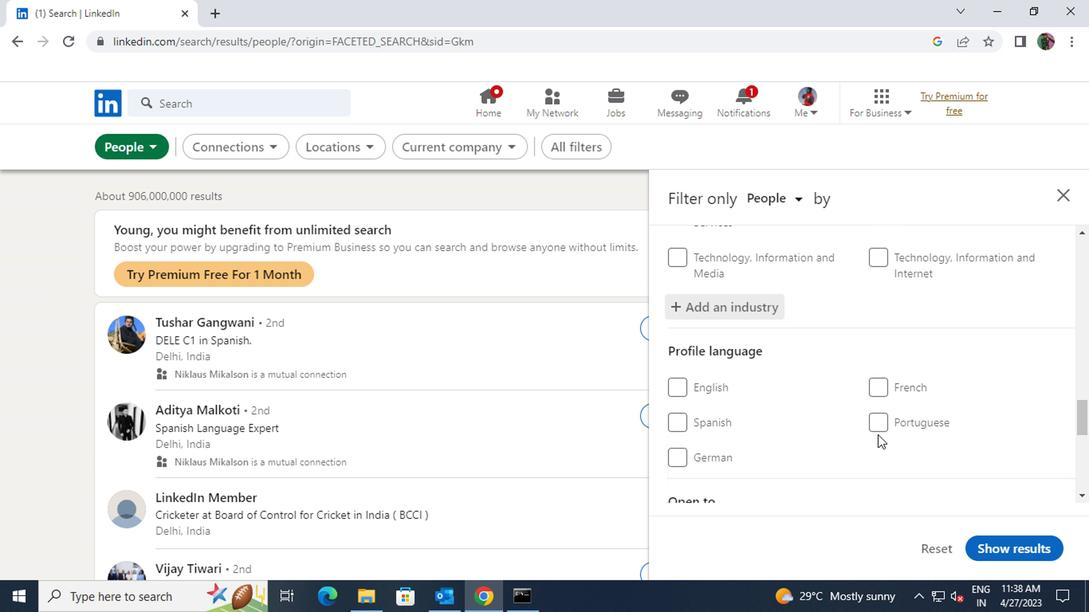 
Action: Mouse pressed left at (871, 425)
Screenshot: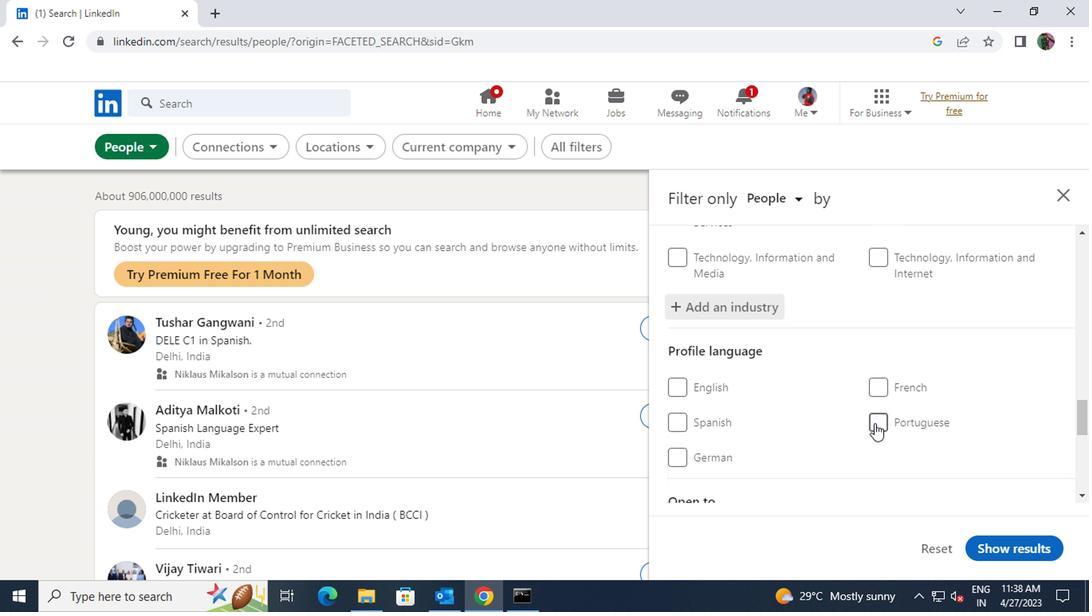 
Action: Mouse scrolled (871, 424) with delta (0, -1)
Screenshot: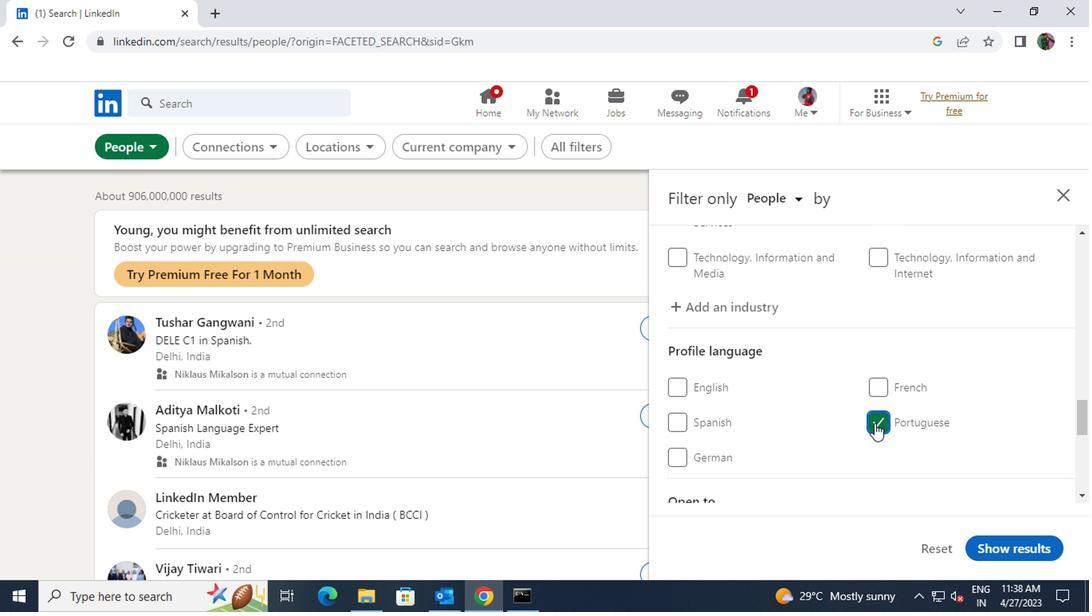 
Action: Mouse scrolled (871, 424) with delta (0, -1)
Screenshot: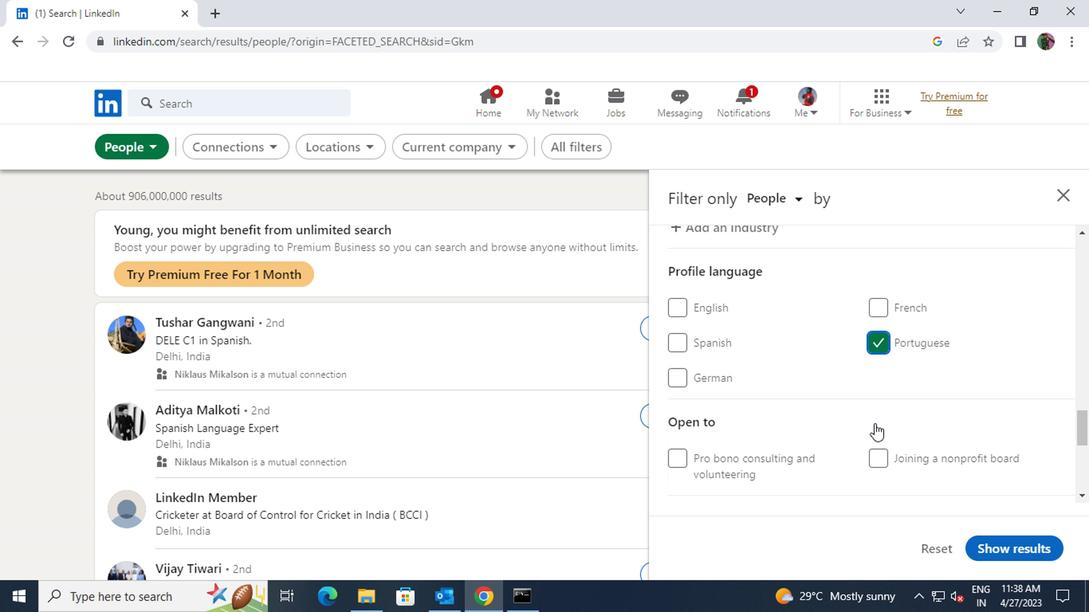 
Action: Mouse scrolled (871, 424) with delta (0, -1)
Screenshot: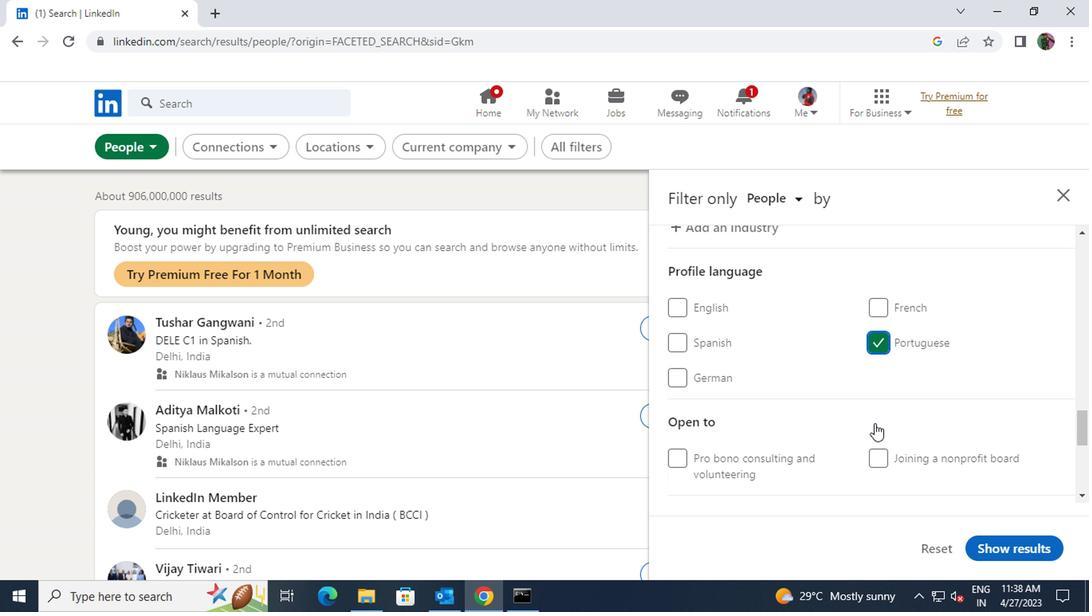 
Action: Mouse scrolled (871, 424) with delta (0, -1)
Screenshot: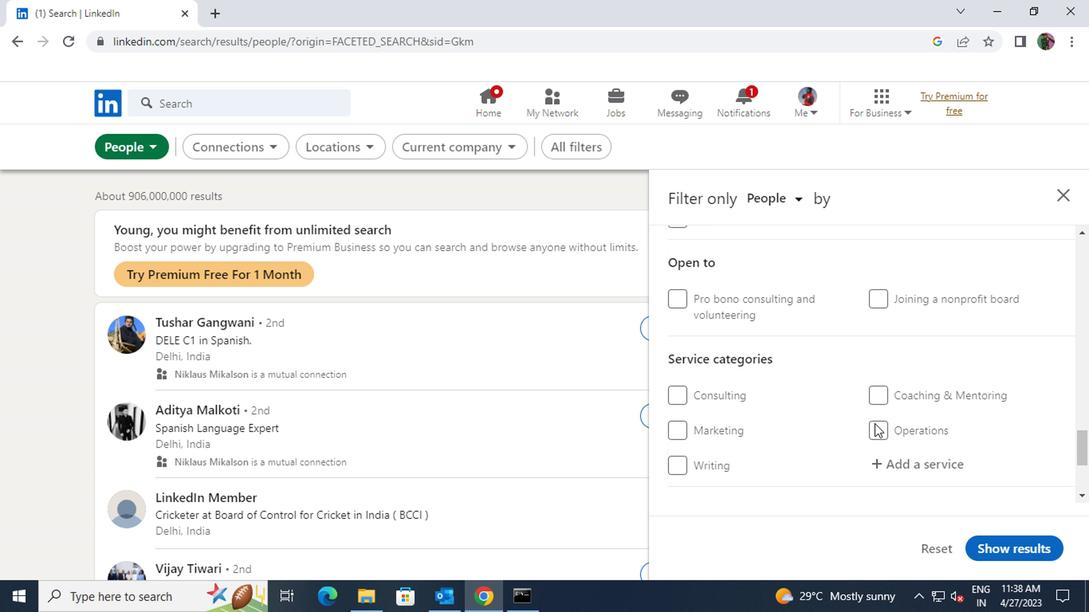 
Action: Mouse moved to (886, 384)
Screenshot: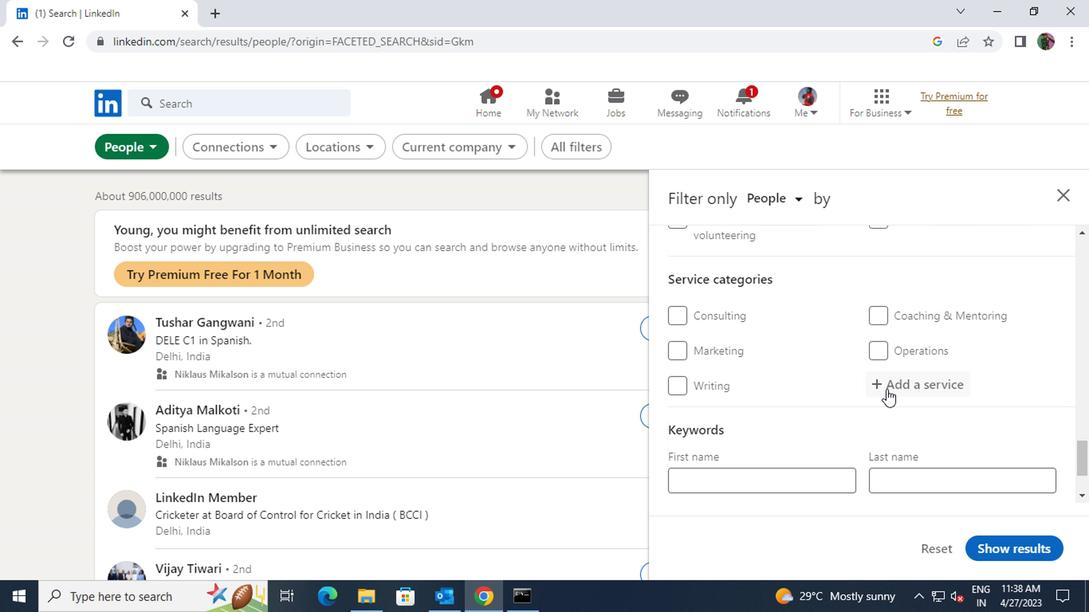 
Action: Mouse pressed left at (886, 384)
Screenshot: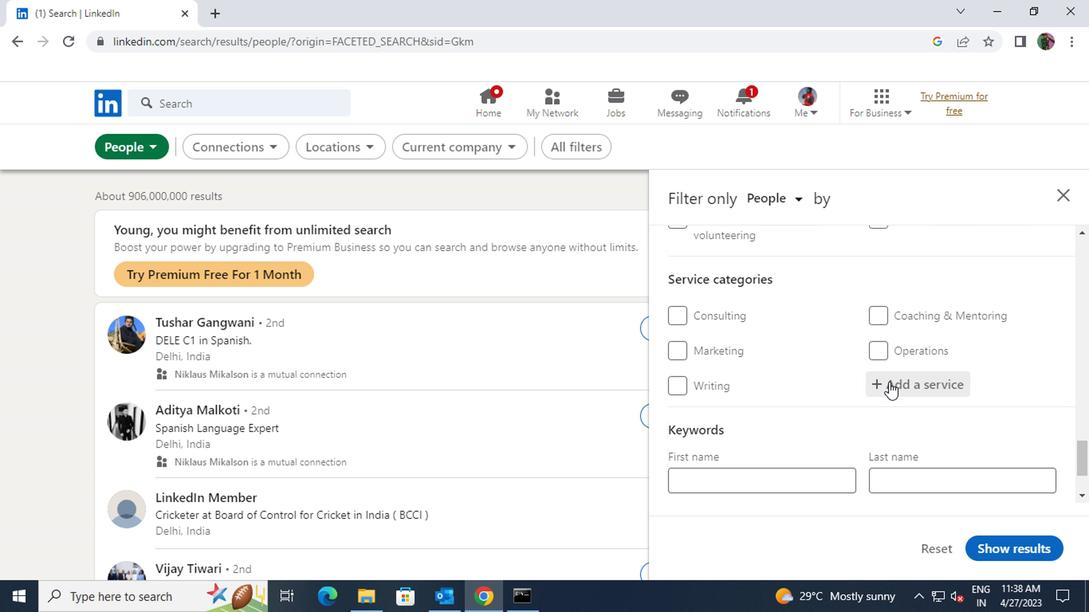 
Action: Key pressed <Key.shift>PORT
Screenshot: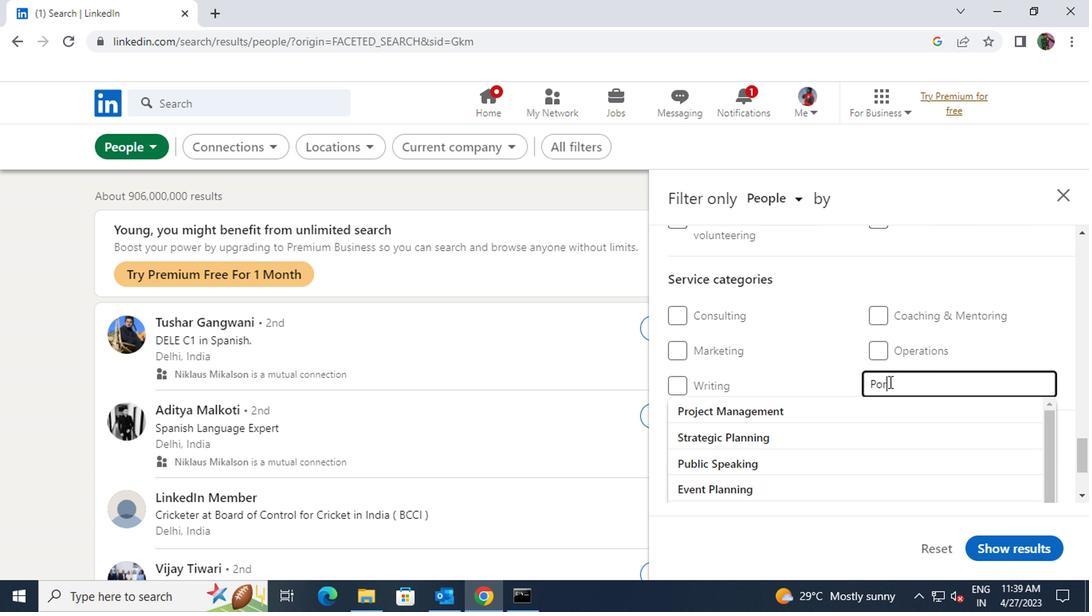 
Action: Mouse moved to (884, 400)
Screenshot: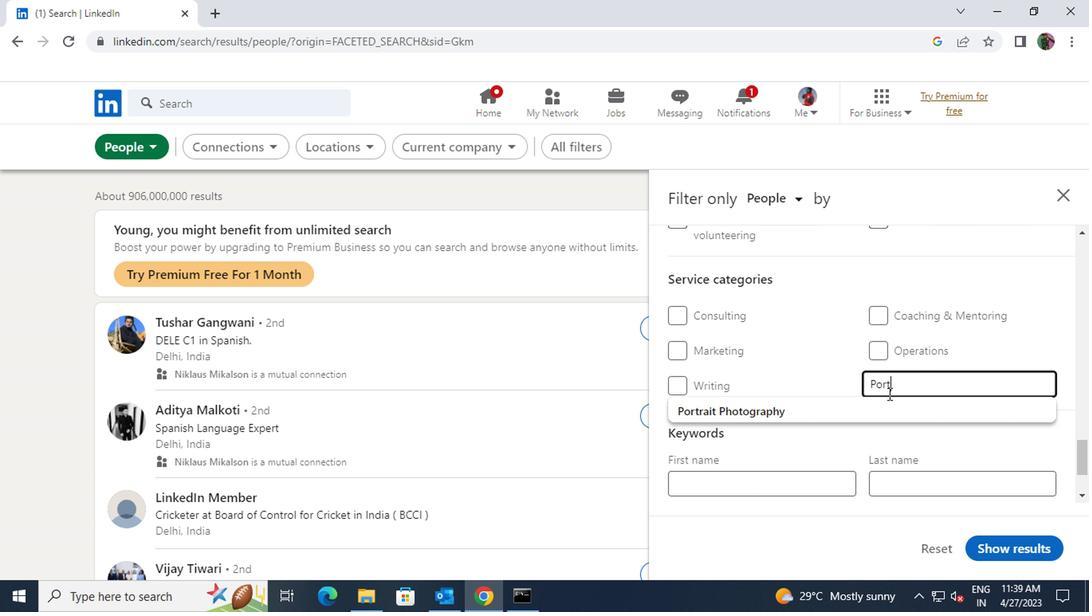 
Action: Mouse pressed left at (884, 400)
Screenshot: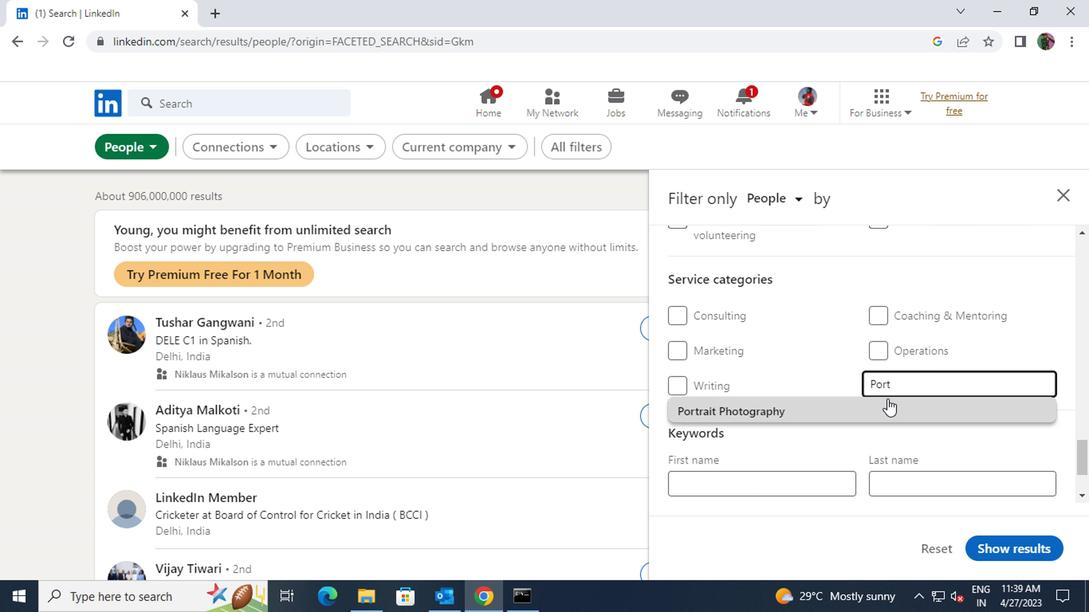 
Action: Mouse scrolled (884, 400) with delta (0, 0)
Screenshot: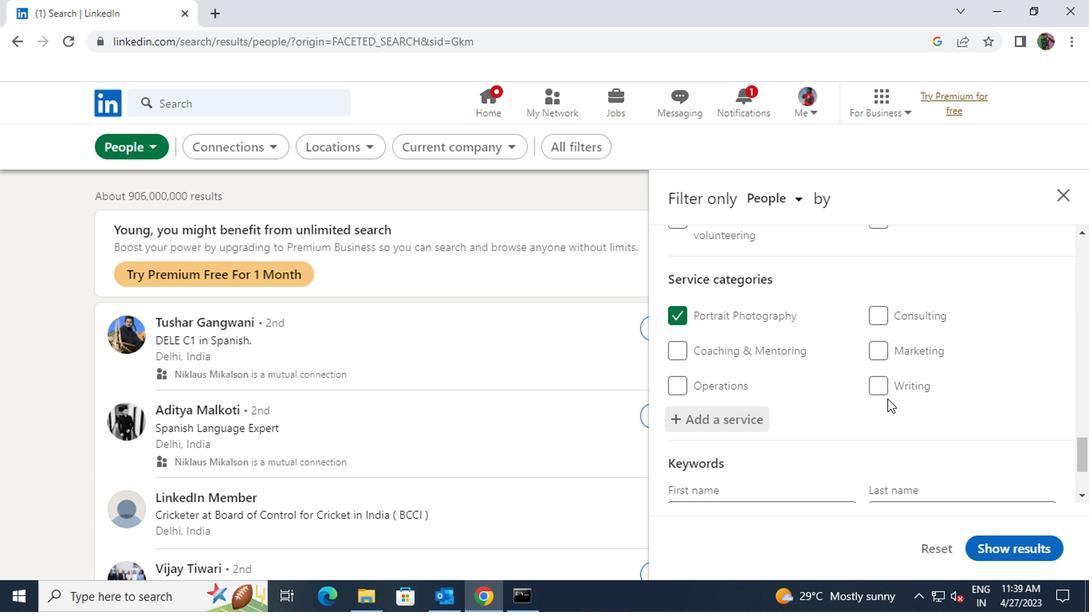 
Action: Mouse scrolled (884, 400) with delta (0, 0)
Screenshot: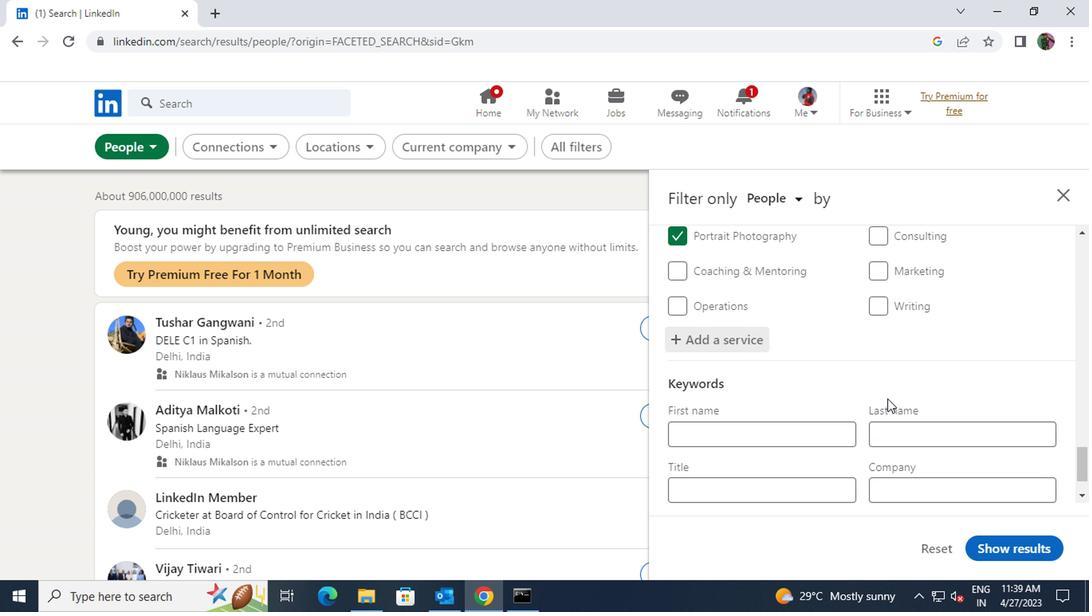 
Action: Mouse moved to (811, 429)
Screenshot: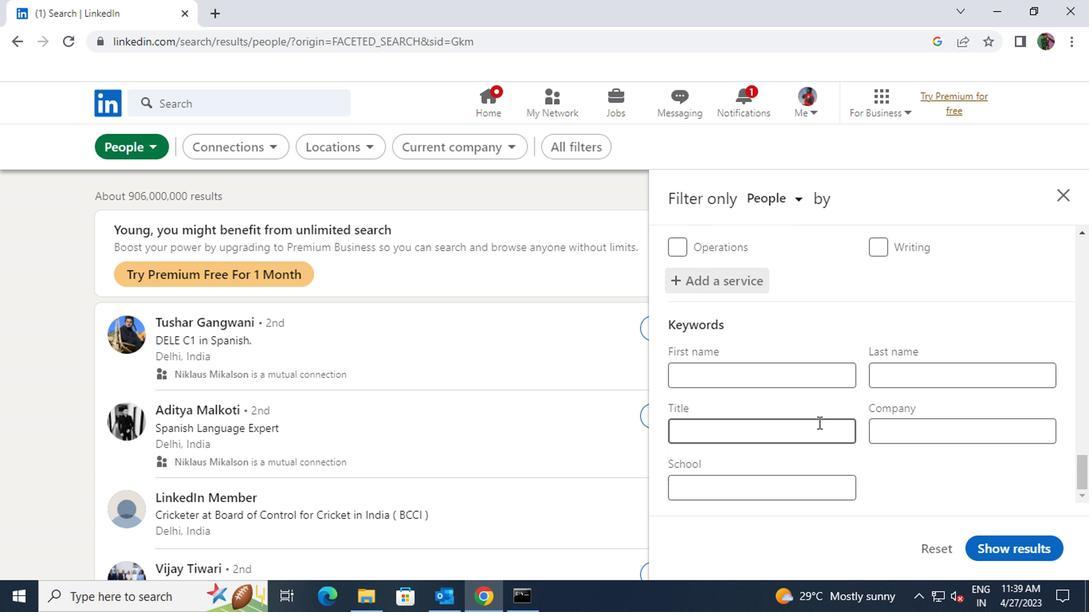 
Action: Mouse pressed left at (811, 429)
Screenshot: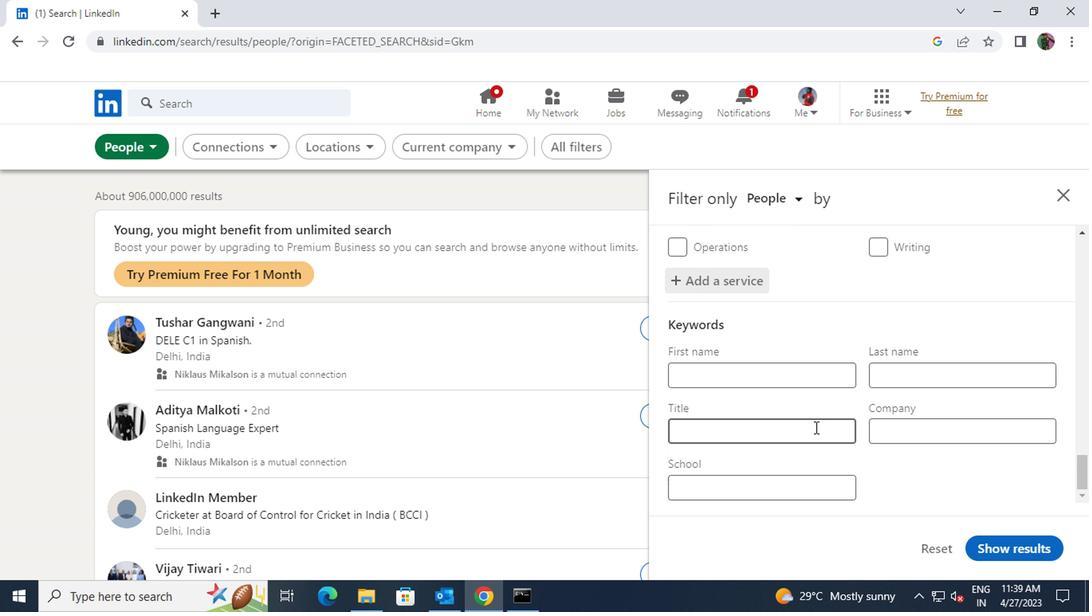 
Action: Key pressed <Key.shift><Key.shift><Key.shift>DISPATCHER<Key.space>FOR<Key.space>TRUCKS<Key.space>OR<Key.space>TAXIS
Screenshot: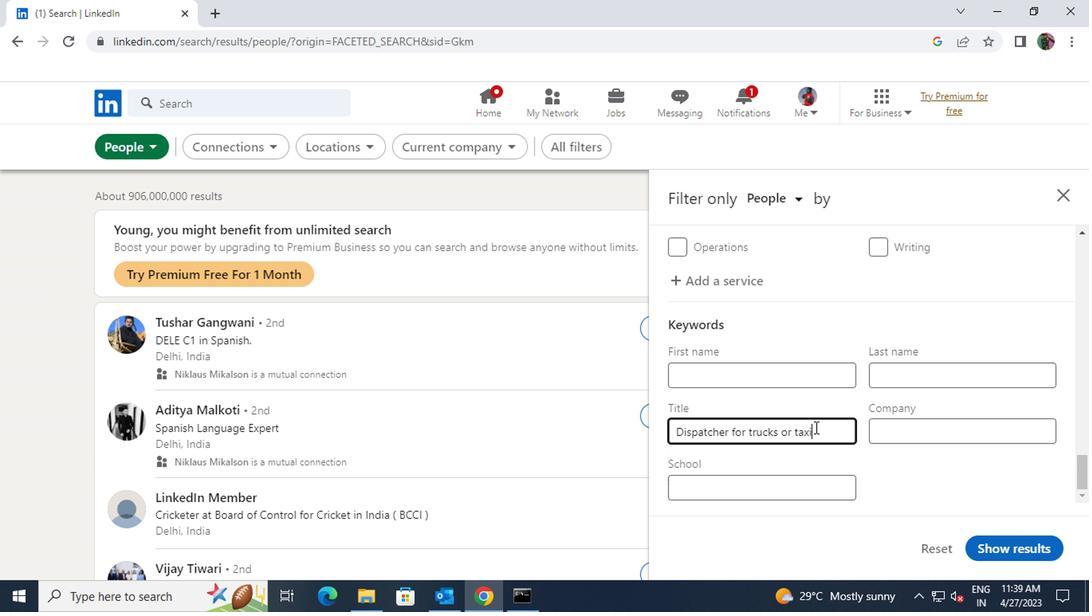 
Action: Mouse moved to (986, 546)
Screenshot: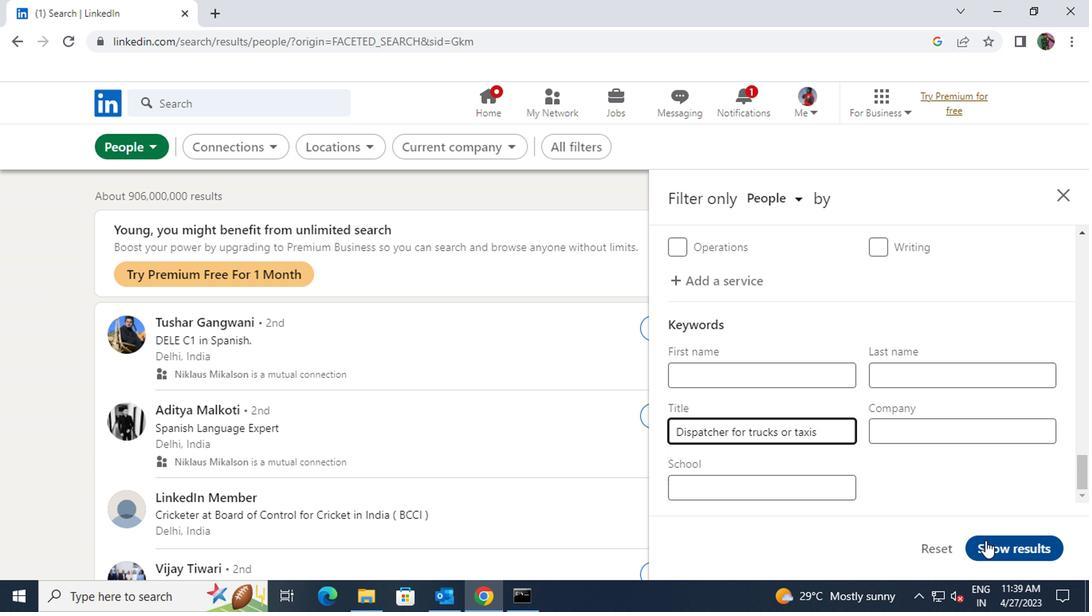 
Action: Mouse pressed left at (986, 546)
Screenshot: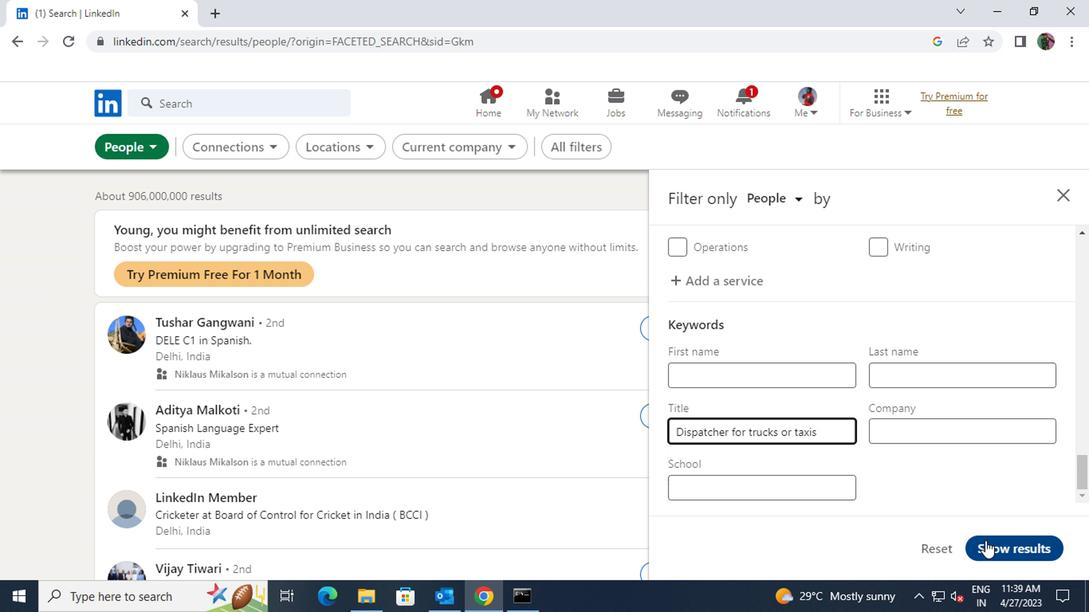 
